 Task: Look for space in Berastagi, Indonesia from 4th June, 2023 to 8th June, 2023 for 2 adults in price range Rs.8000 to Rs.16000. Place can be private room with 1  bedroom having 1 bed and 1 bathroom. Property type can be house, flat, guest house, hotel. Booking option can be shelf check-in. Required host language is English.
Action: Mouse moved to (495, 71)
Screenshot: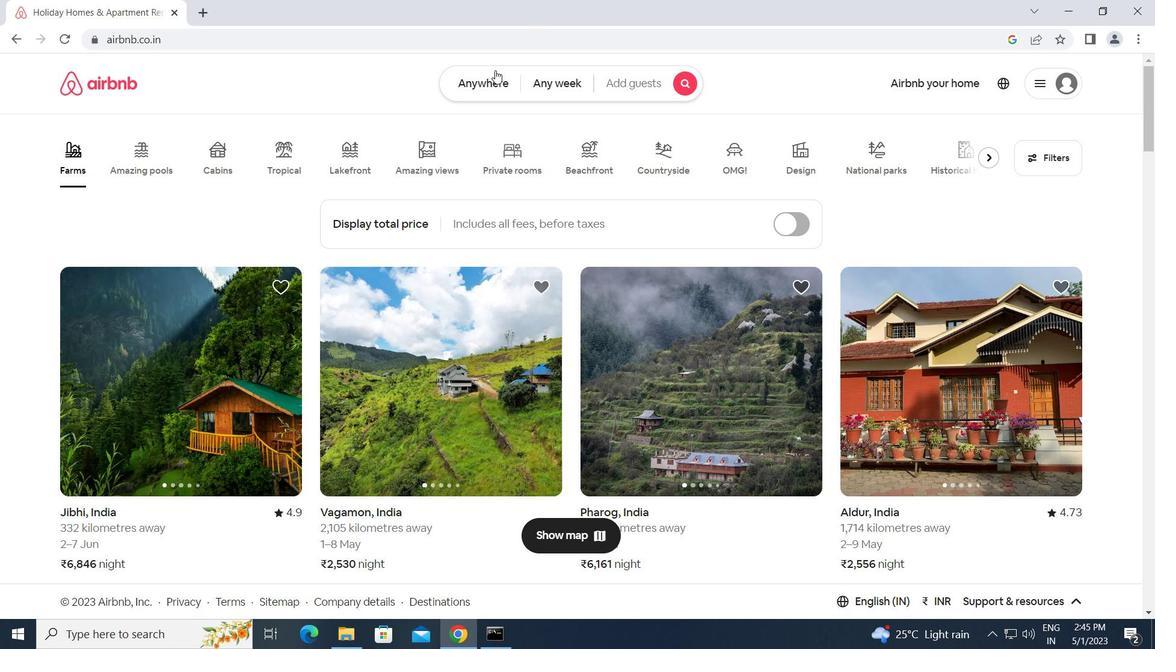 
Action: Mouse pressed left at (495, 71)
Screenshot: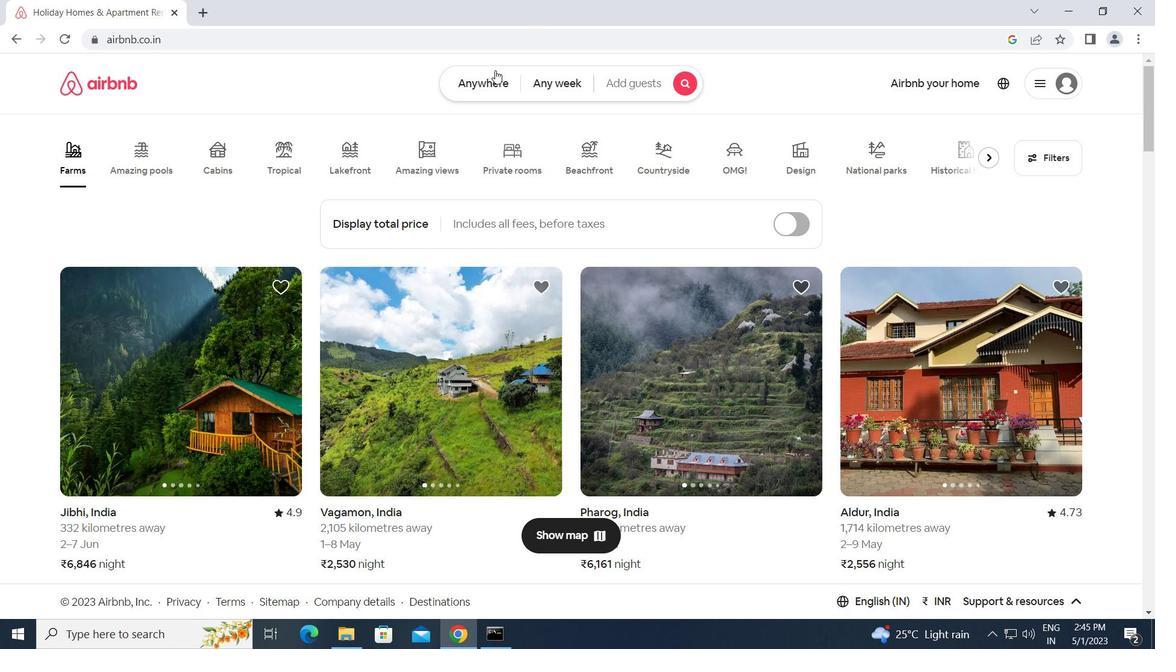 
Action: Mouse moved to (373, 140)
Screenshot: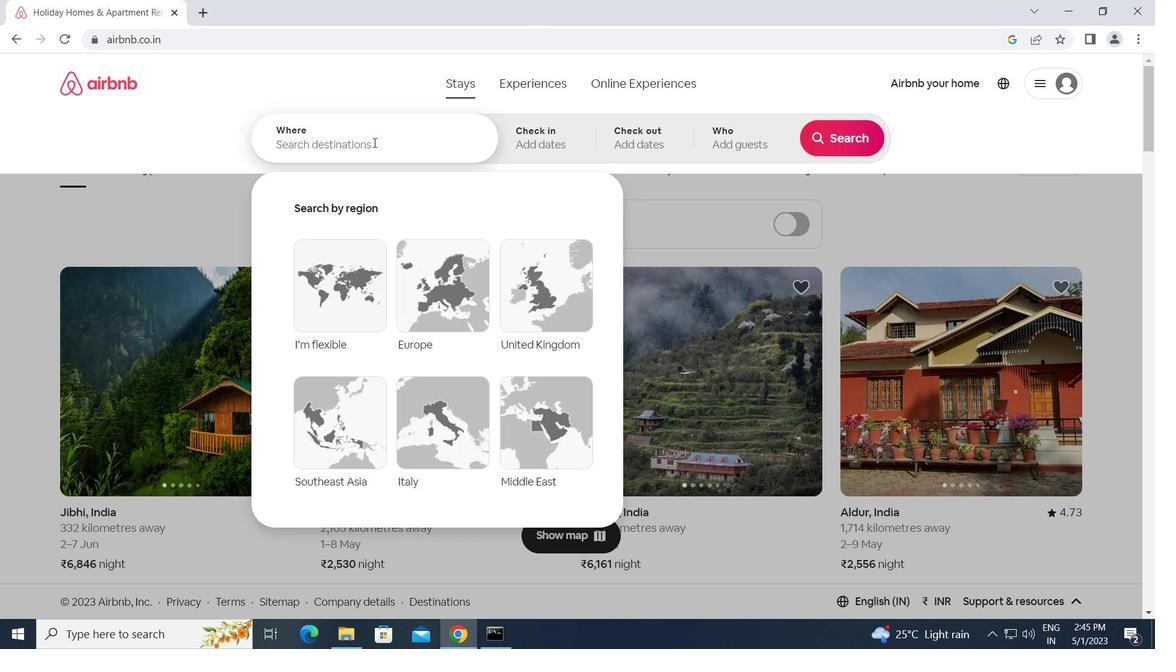 
Action: Mouse pressed left at (373, 140)
Screenshot: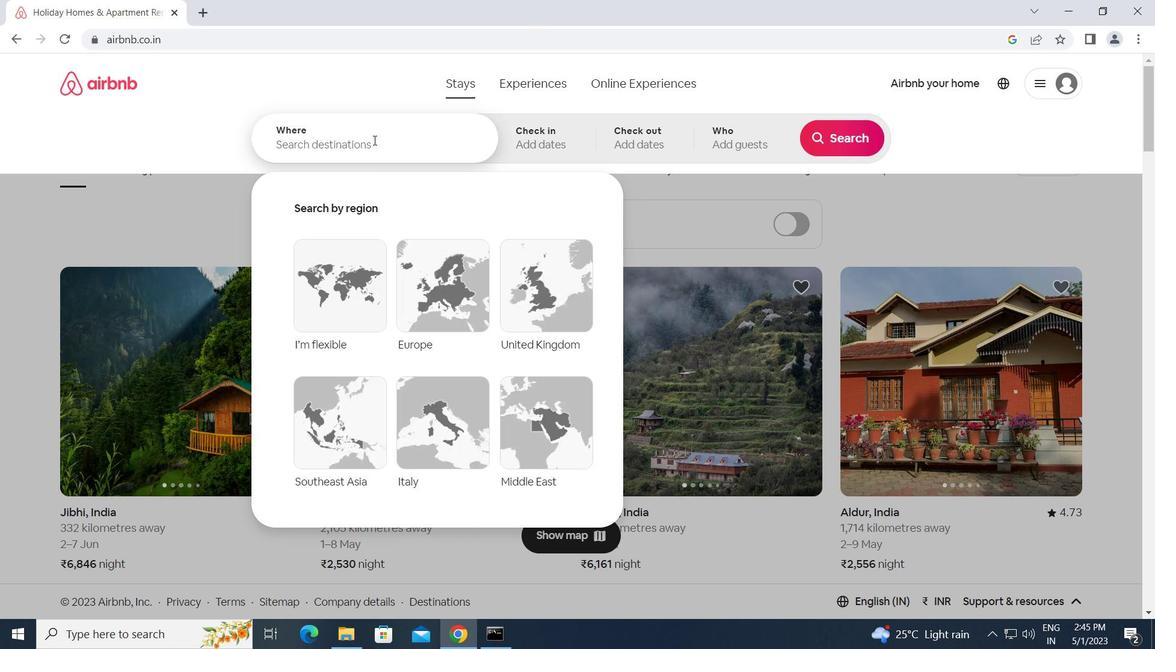 
Action: Key pressed <Key.caps_lock><Key.caps_lock>b<Key.caps_lock>erastagi,<Key.space><Key.caps_lock>i<Key.caps_lock>ndonesia<Key.enter>
Screenshot: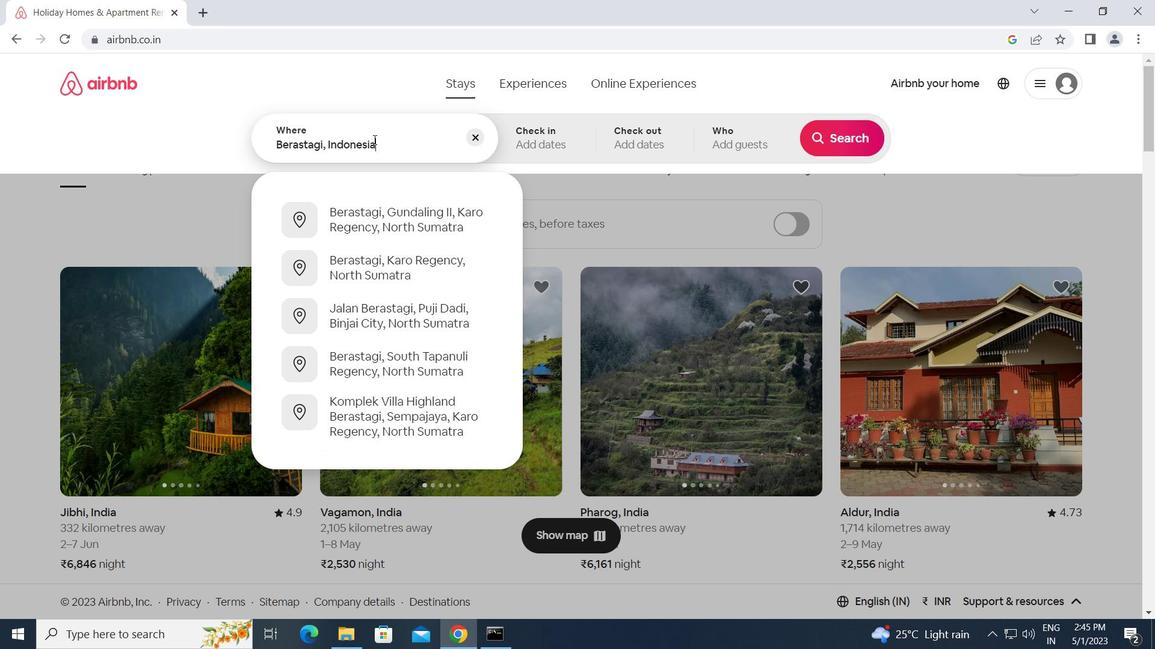 
Action: Mouse moved to (608, 352)
Screenshot: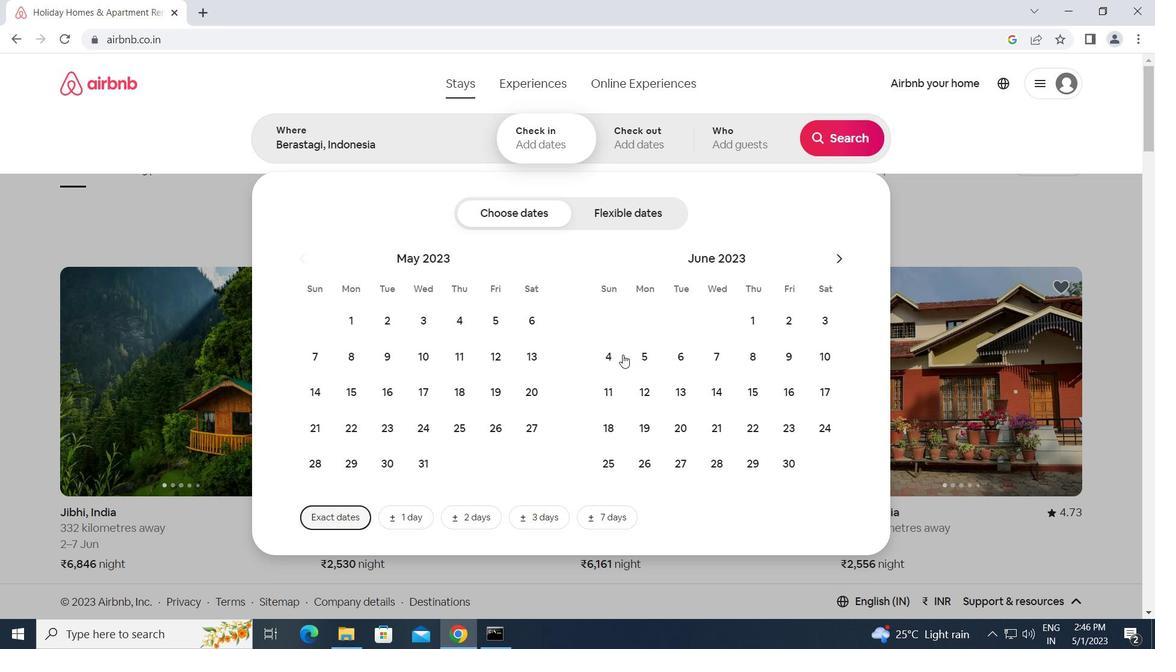 
Action: Mouse pressed left at (608, 352)
Screenshot: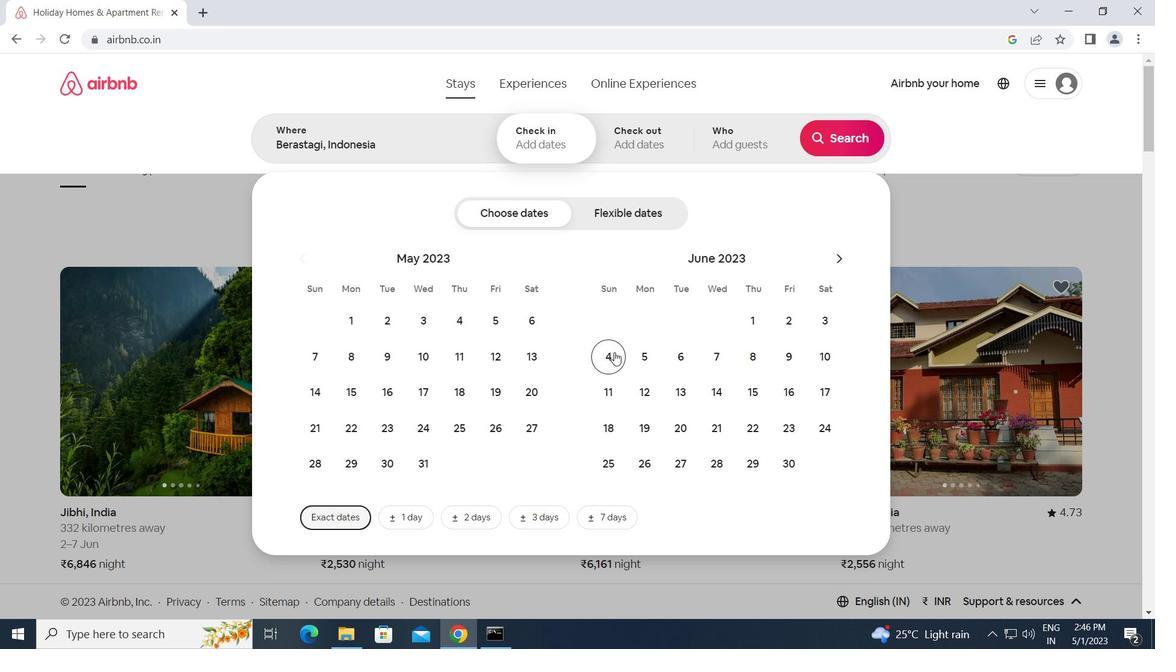
Action: Mouse moved to (748, 351)
Screenshot: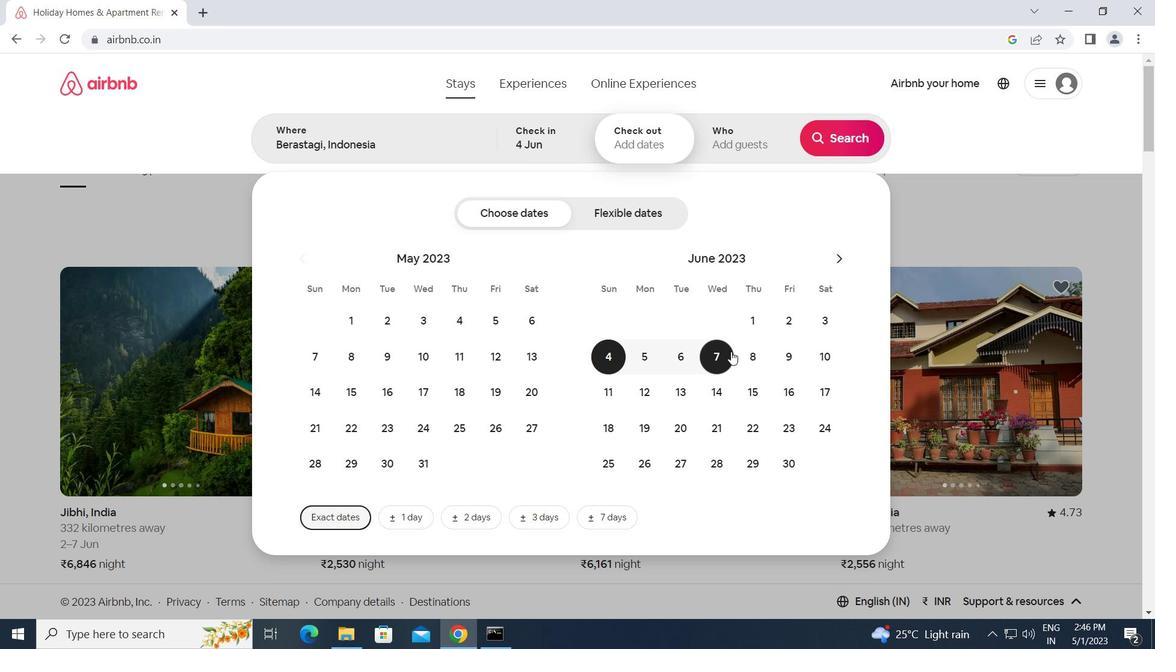 
Action: Mouse pressed left at (748, 351)
Screenshot: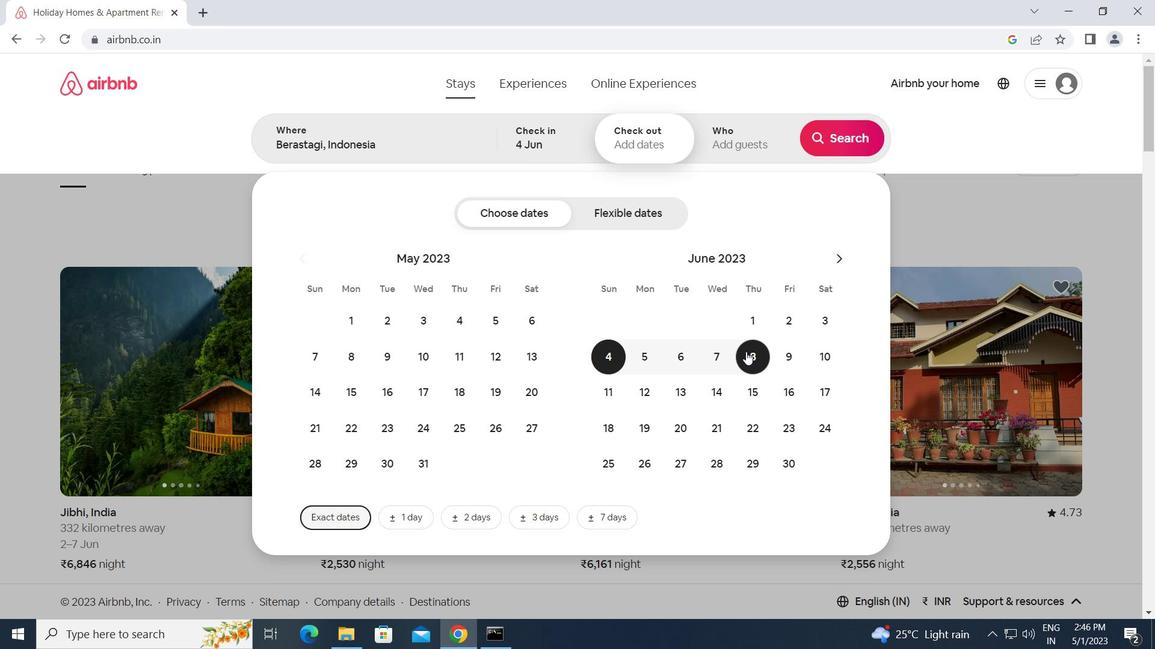 
Action: Mouse moved to (753, 137)
Screenshot: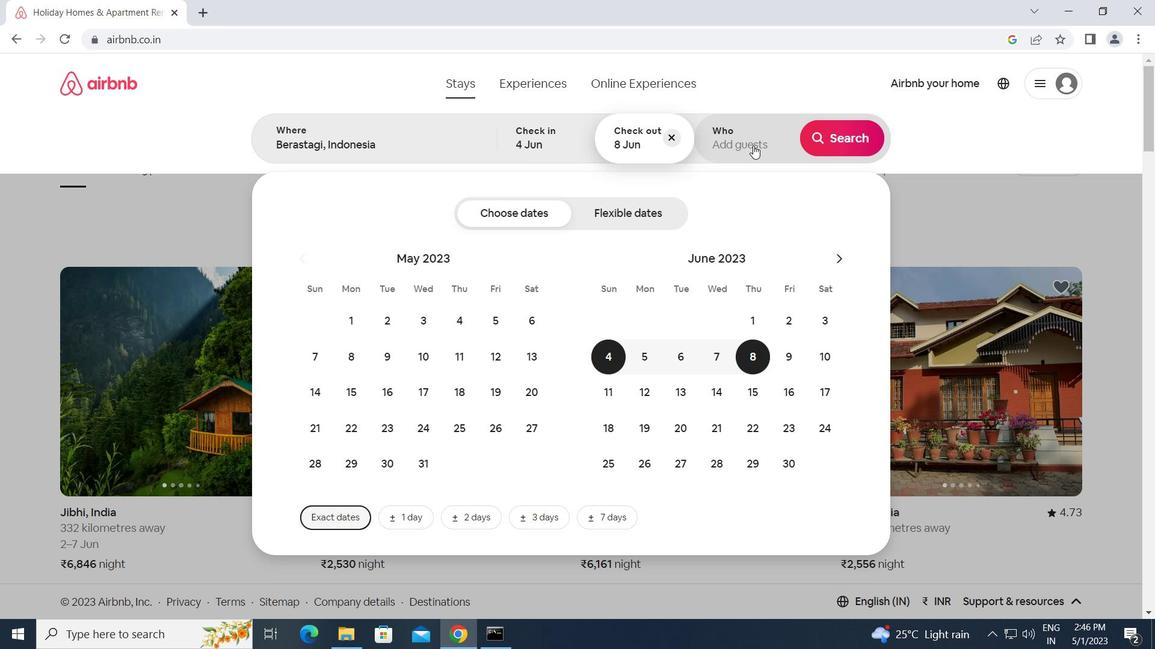 
Action: Mouse pressed left at (753, 137)
Screenshot: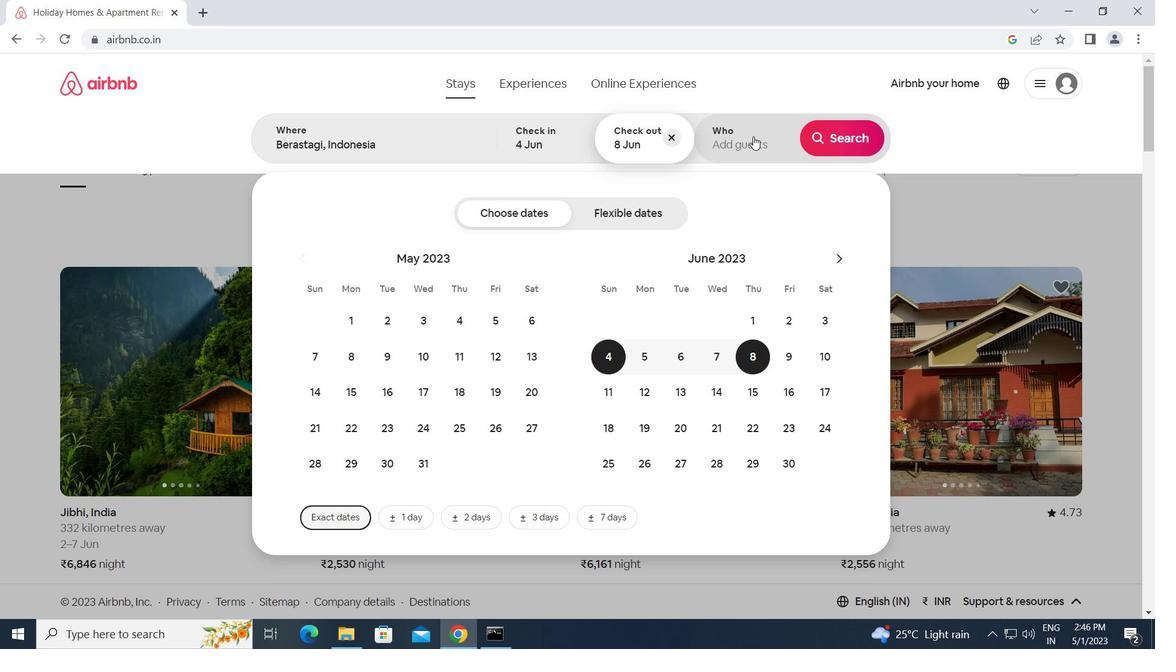 
Action: Mouse moved to (853, 220)
Screenshot: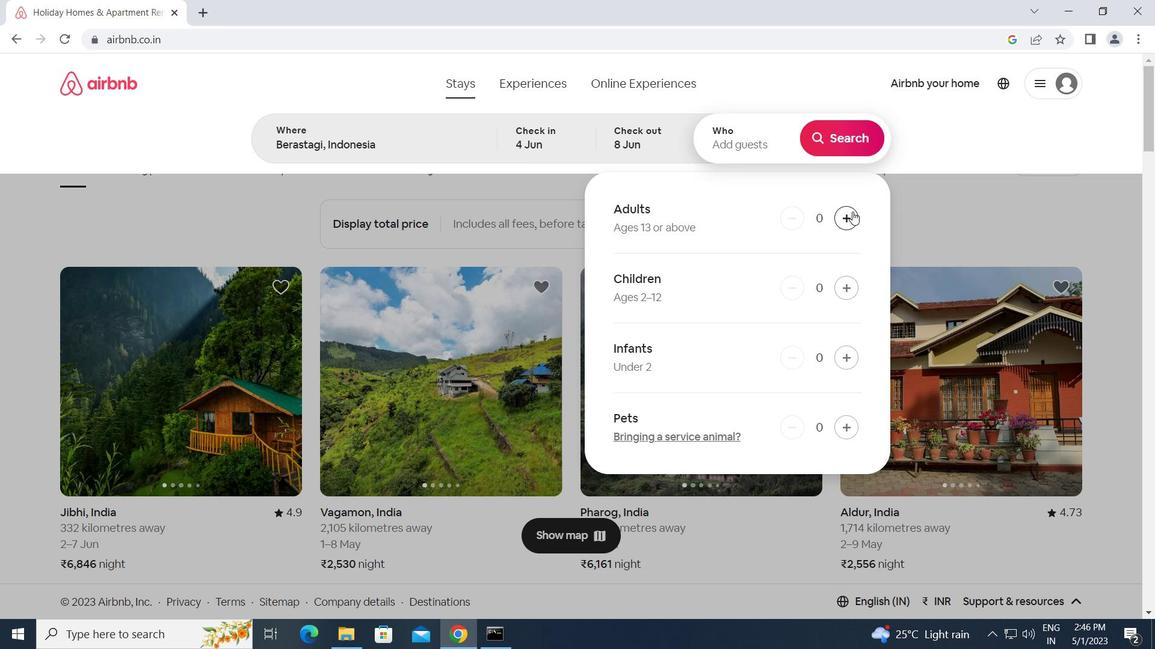 
Action: Mouse pressed left at (853, 220)
Screenshot: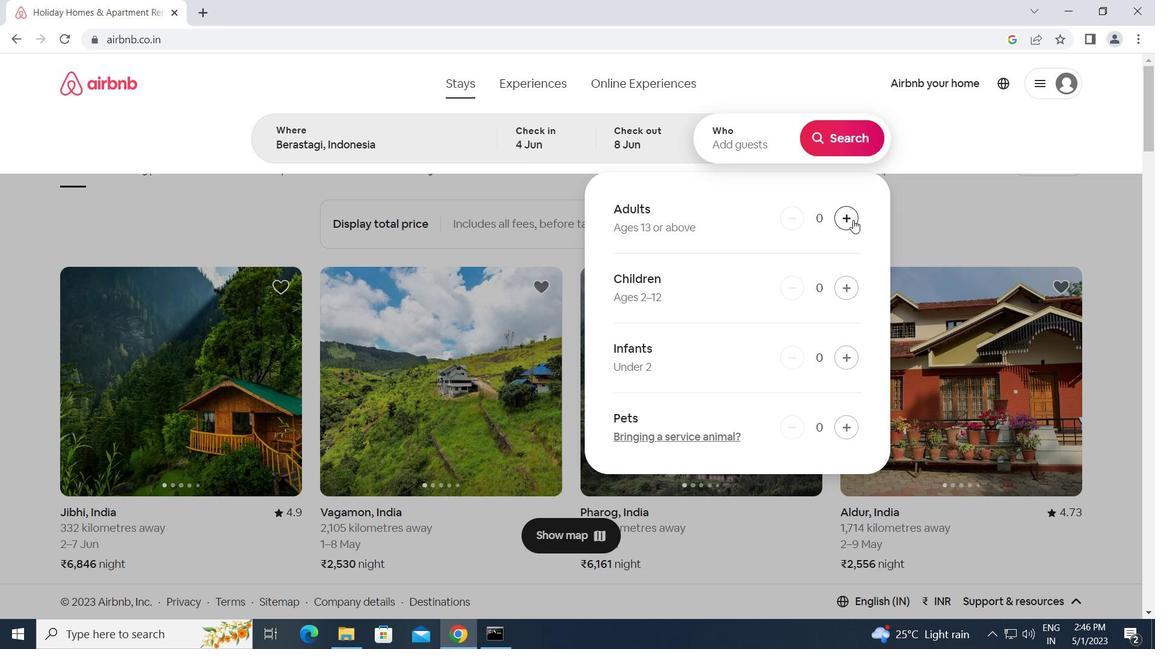 
Action: Mouse pressed left at (853, 220)
Screenshot: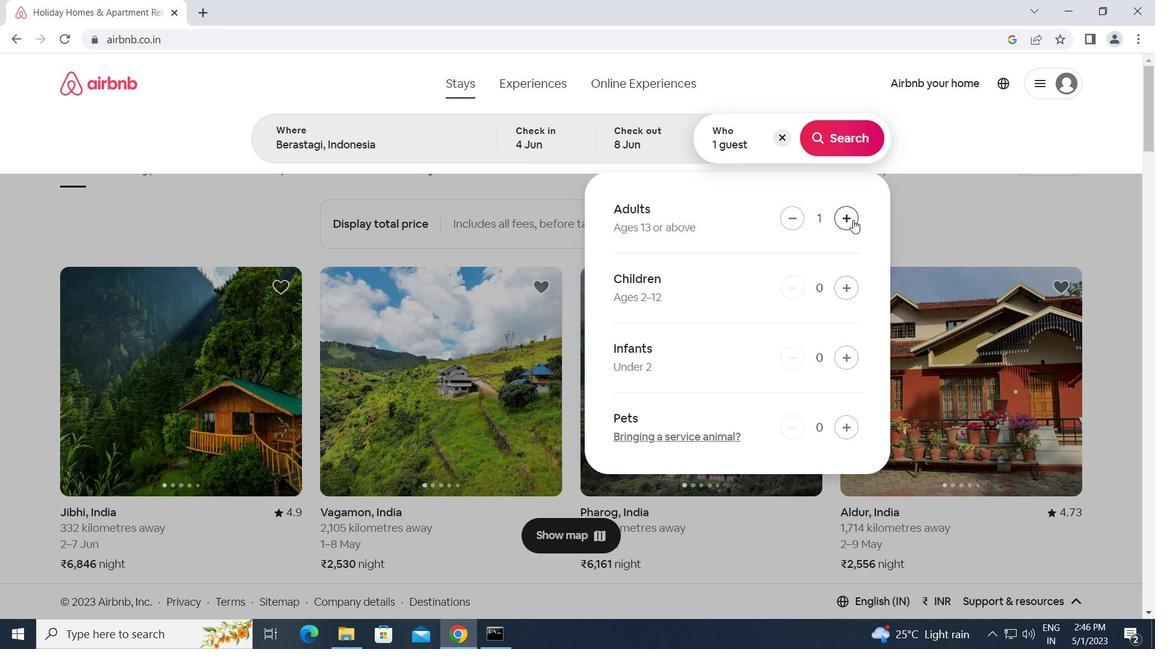 
Action: Mouse moved to (857, 139)
Screenshot: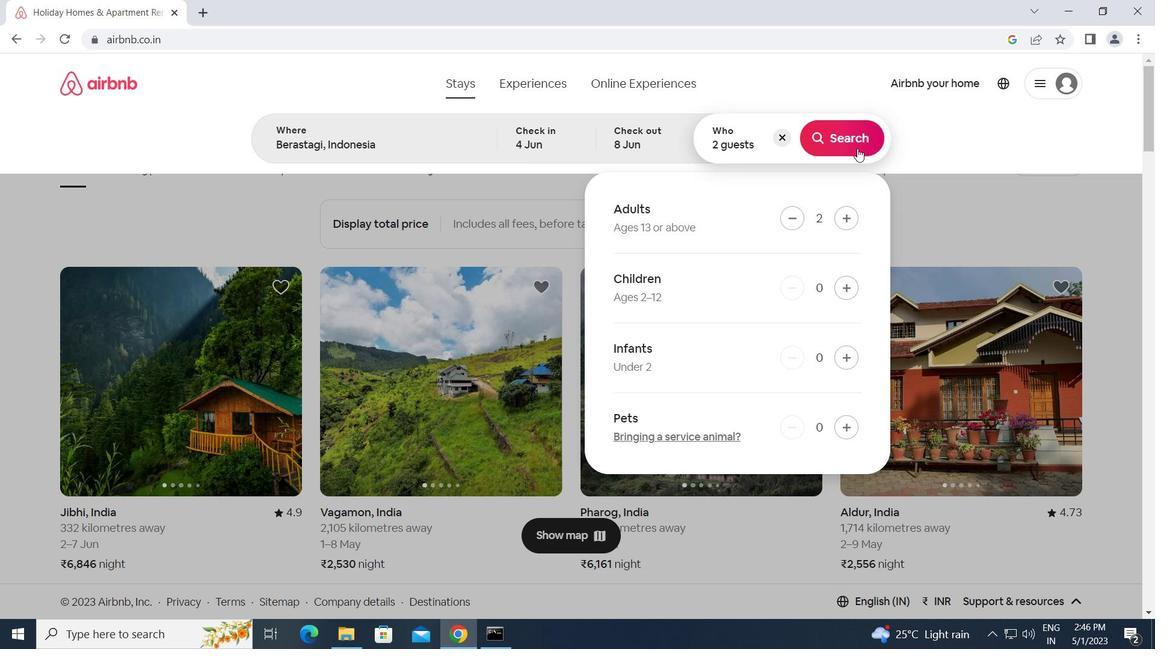 
Action: Mouse pressed left at (857, 139)
Screenshot: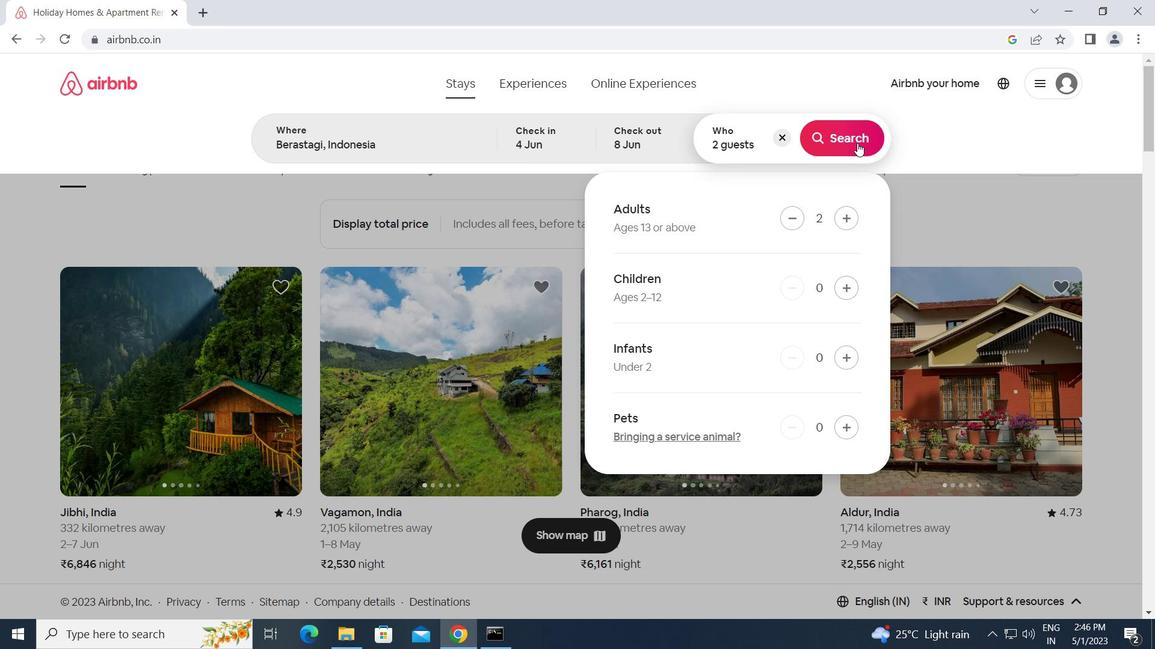 
Action: Mouse moved to (1088, 140)
Screenshot: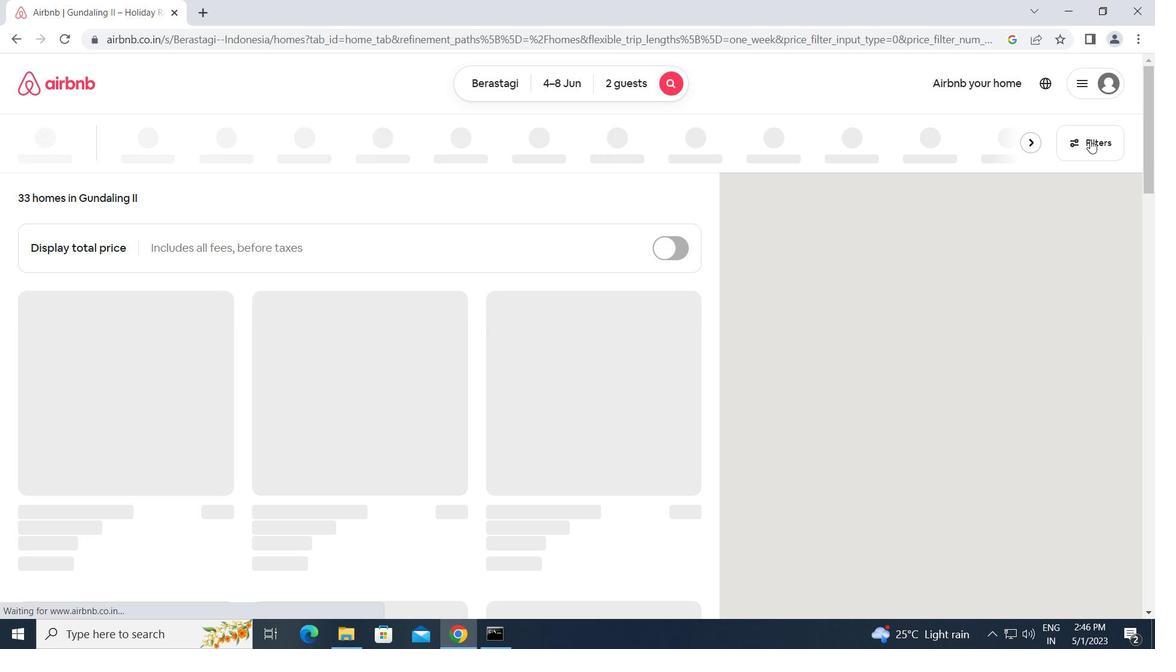 
Action: Mouse pressed left at (1088, 140)
Screenshot: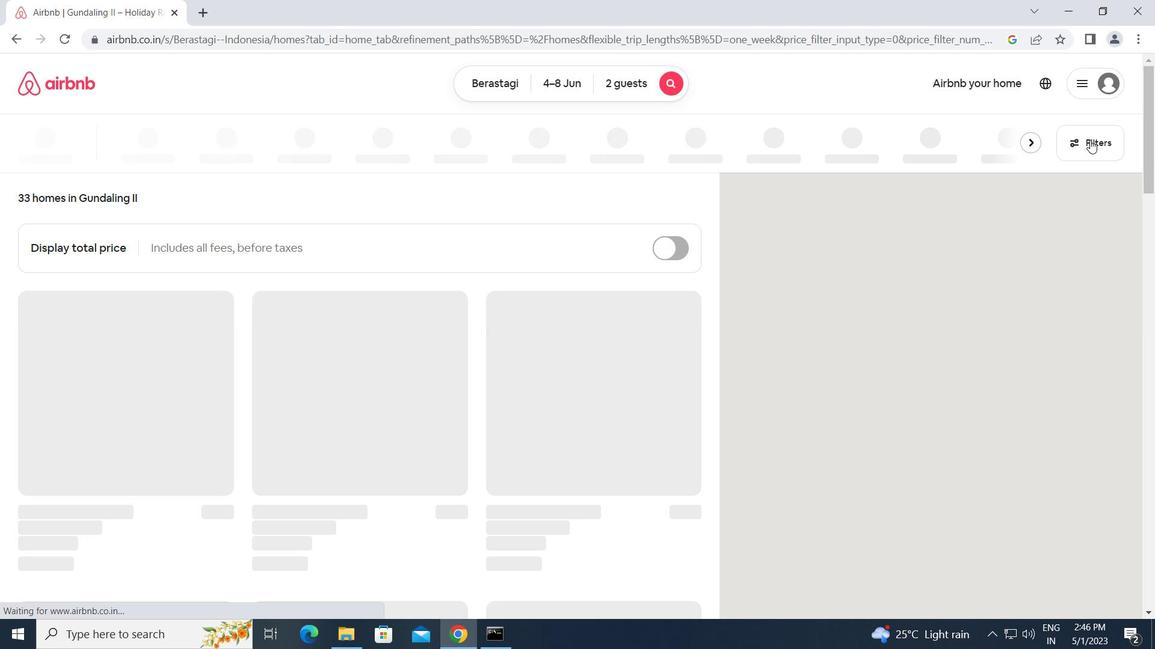 
Action: Mouse moved to (393, 336)
Screenshot: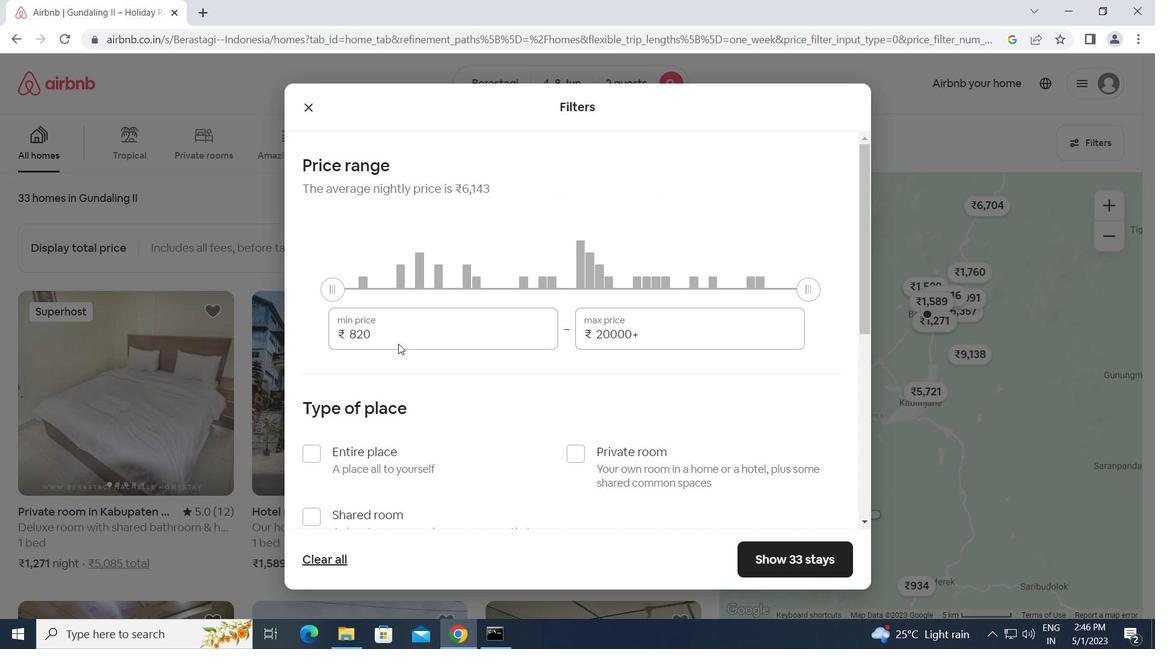 
Action: Mouse pressed left at (393, 336)
Screenshot: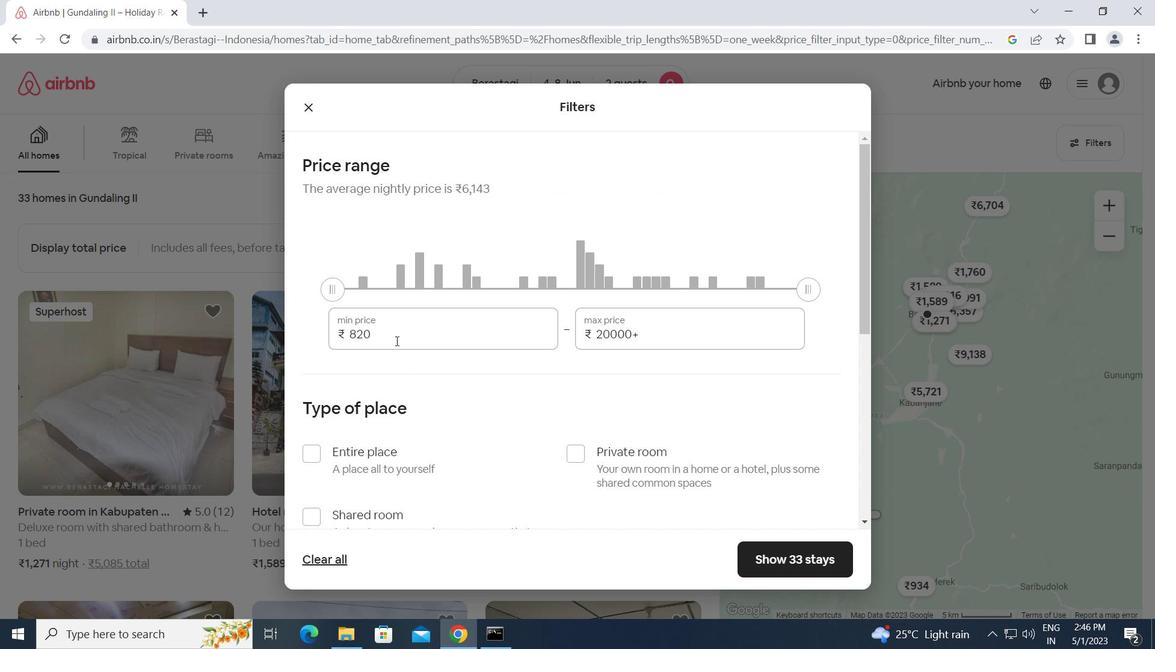 
Action: Mouse moved to (291, 338)
Screenshot: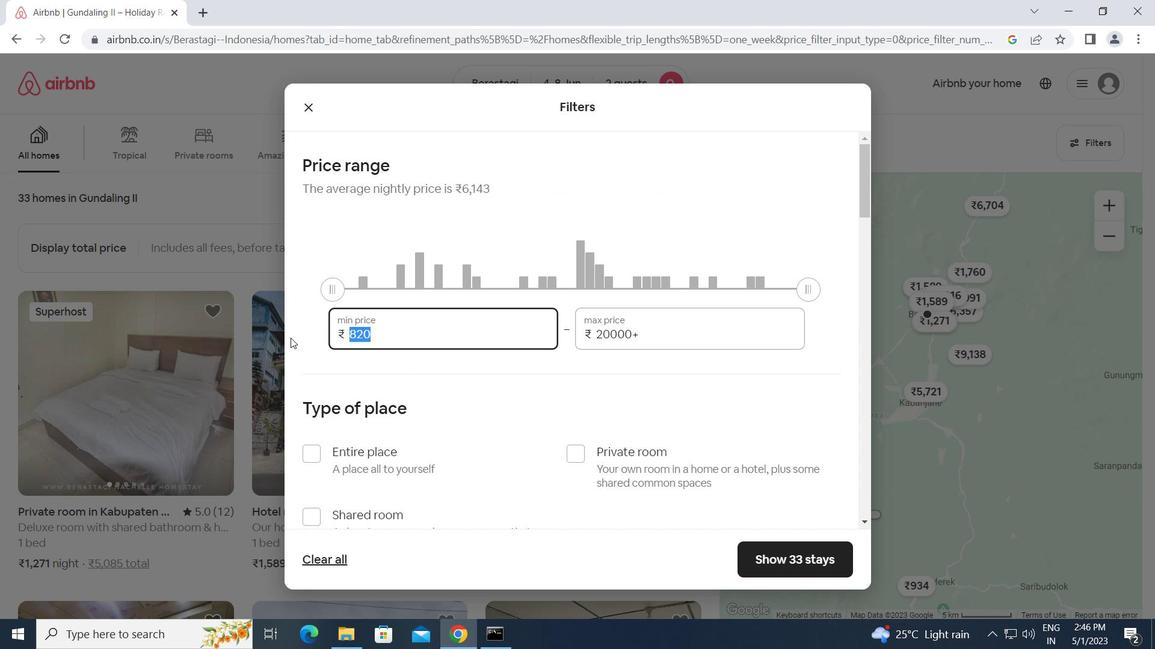
Action: Key pressed 8000<Key.tab><Key.backspace><Key.backspace><Key.backspace><Key.backspace><Key.backspace><Key.backspace><Key.backspace><Key.backspace><Key.backspace><Key.backspace><Key.backspace><Key.backspace><Key.backspace><Key.backspace><Key.backspace><Key.backspace>16000
Screenshot: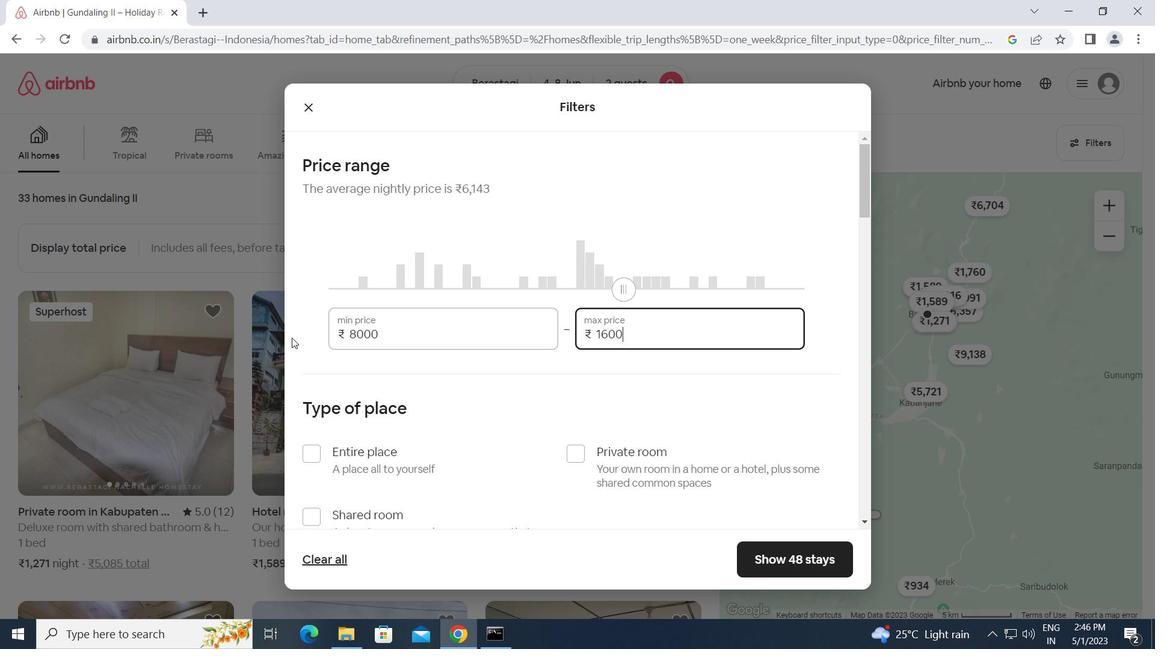 
Action: Mouse moved to (292, 339)
Screenshot: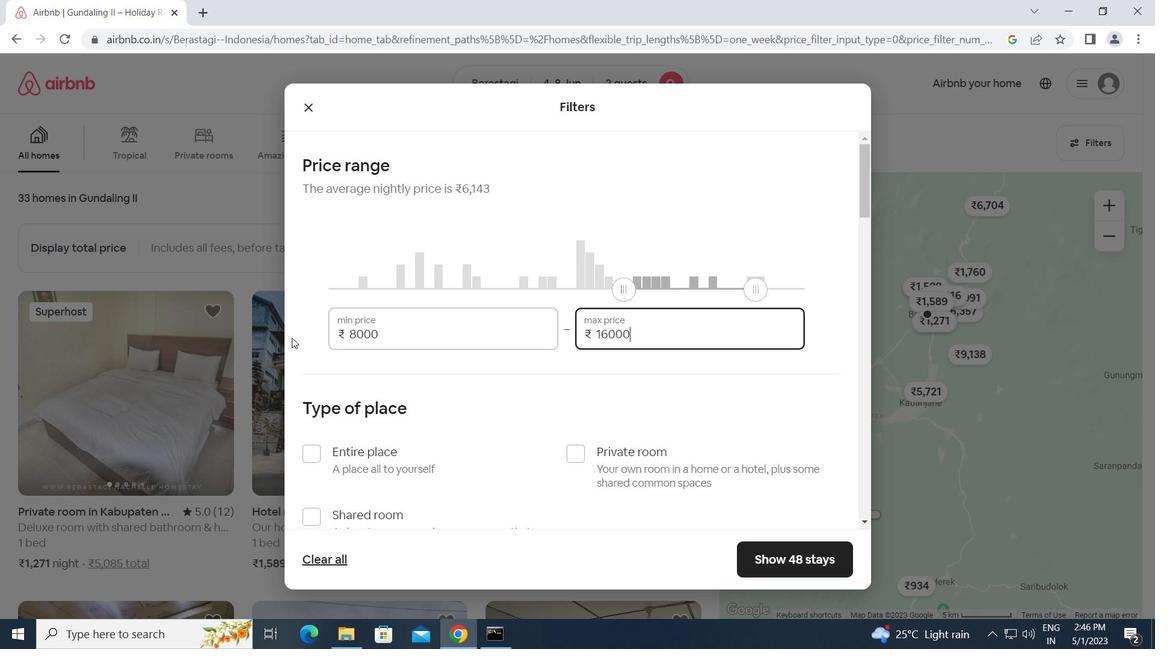 
Action: Mouse scrolled (292, 338) with delta (0, 0)
Screenshot: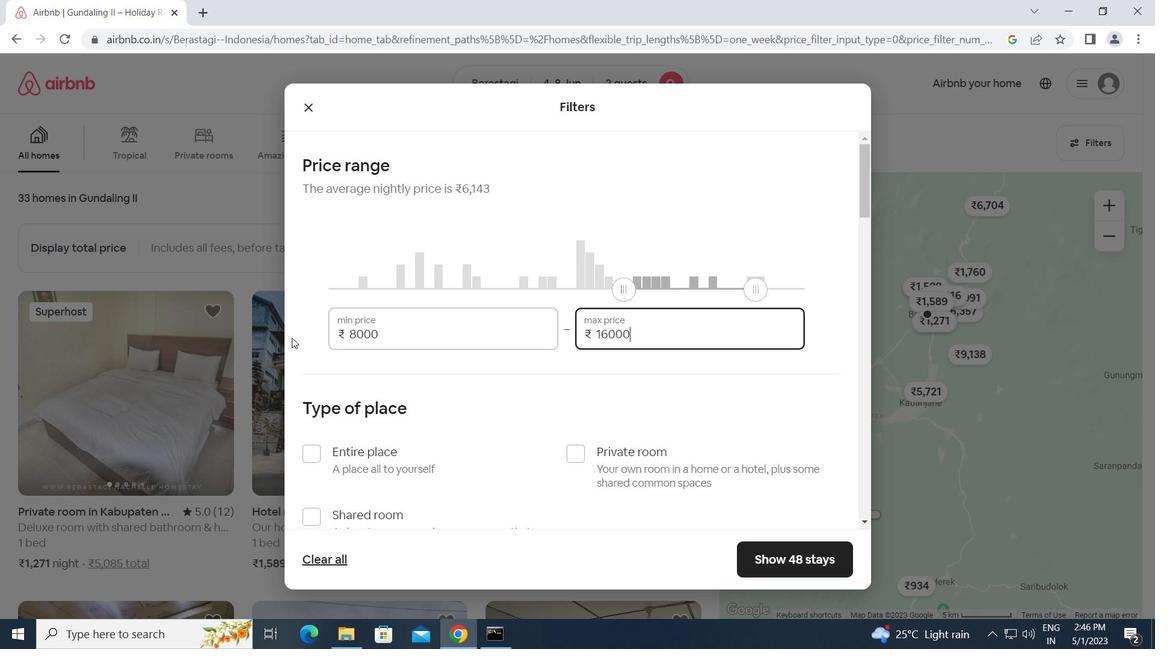 
Action: Mouse scrolled (292, 338) with delta (0, 0)
Screenshot: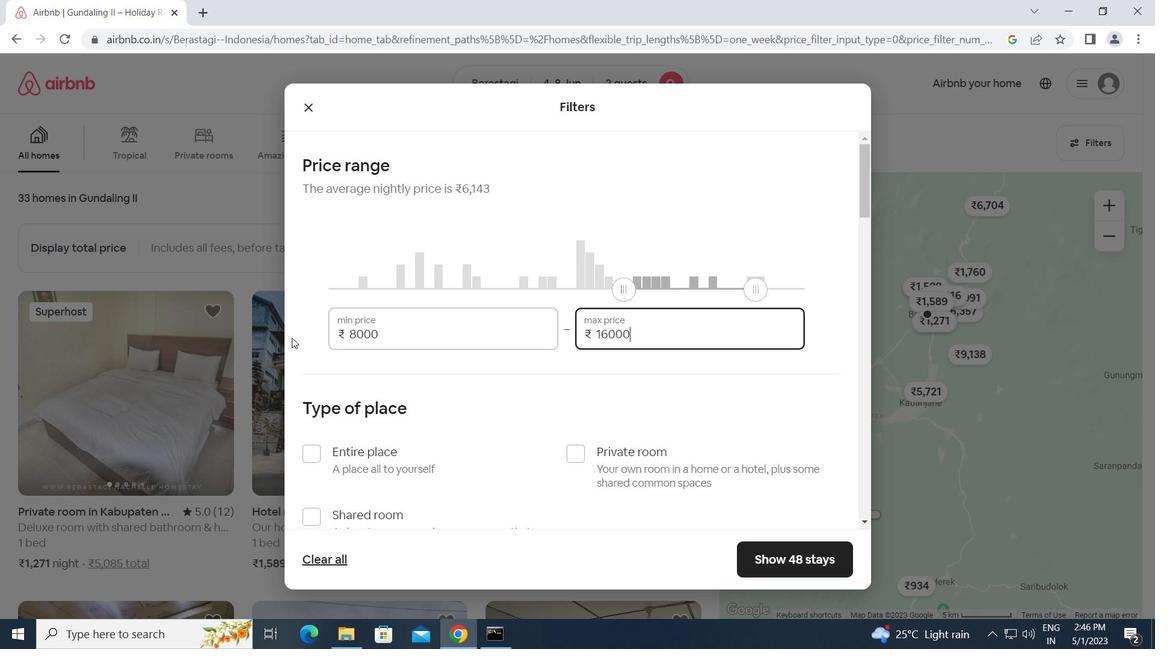 
Action: Mouse moved to (579, 302)
Screenshot: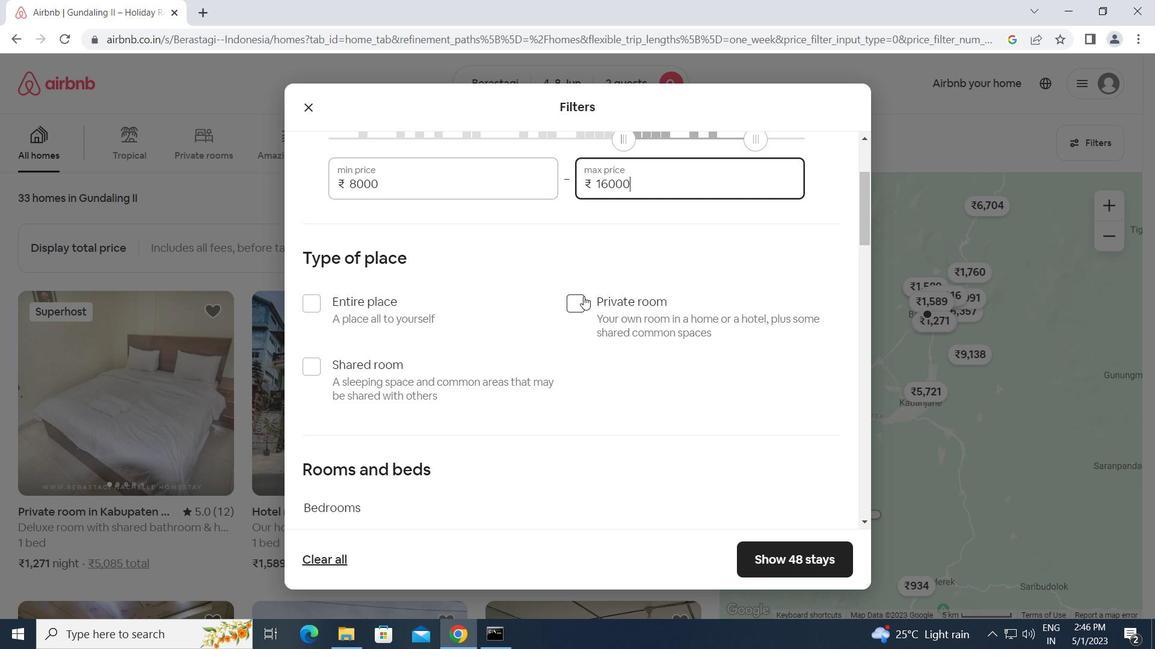
Action: Mouse pressed left at (579, 302)
Screenshot: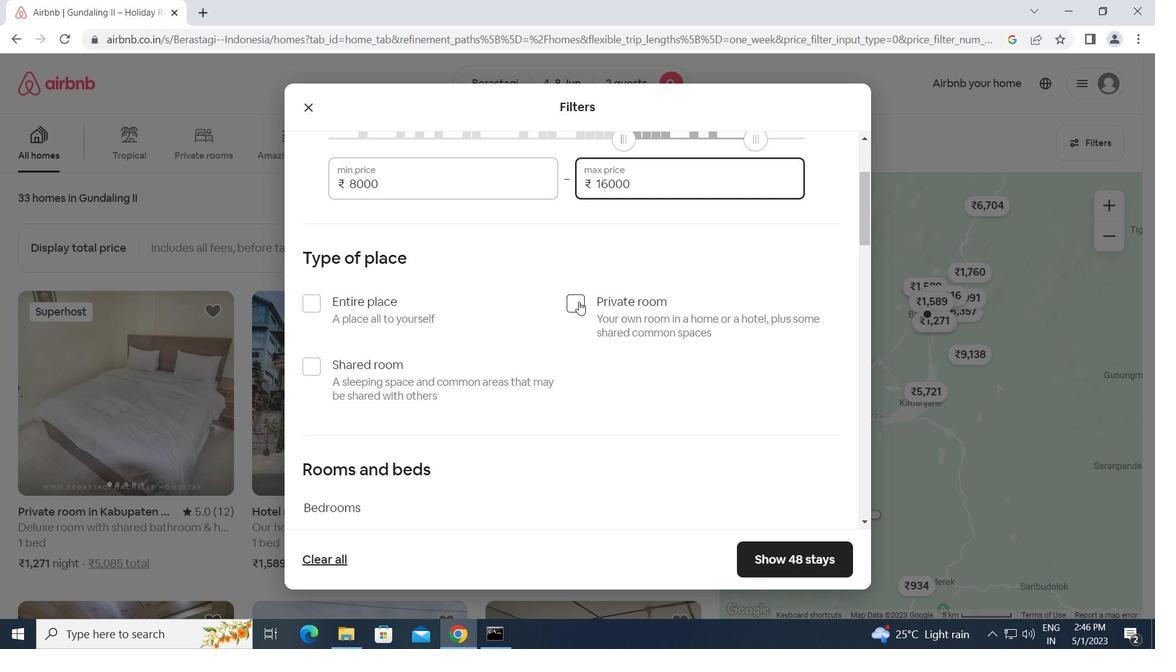 
Action: Mouse moved to (576, 309)
Screenshot: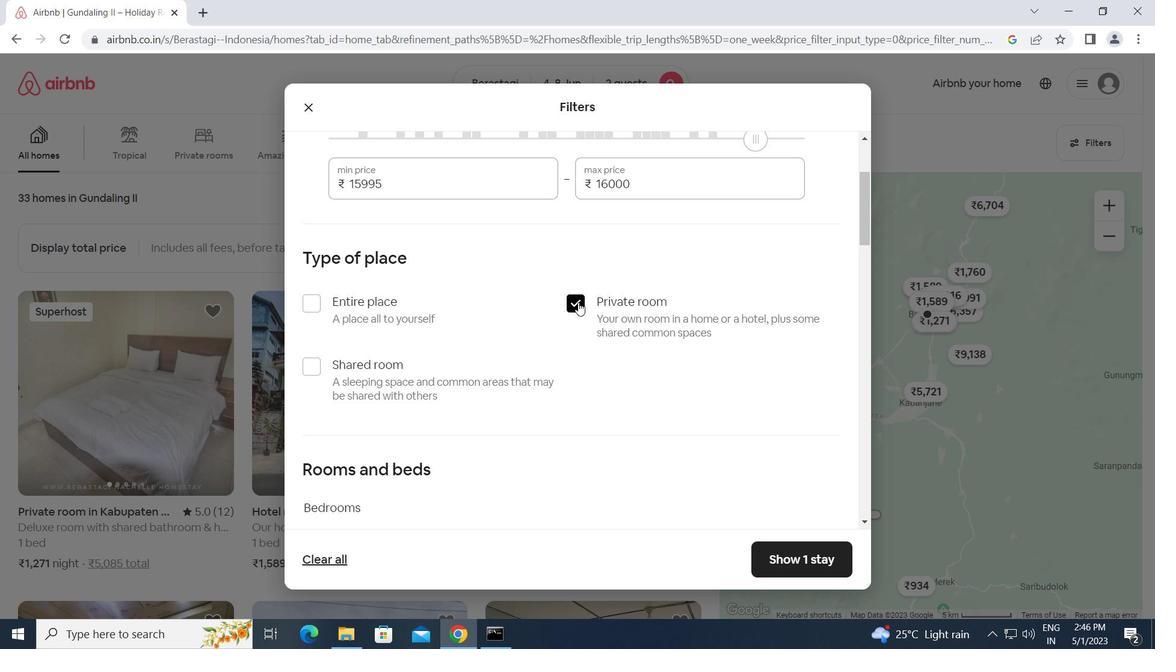 
Action: Mouse scrolled (576, 308) with delta (0, 0)
Screenshot: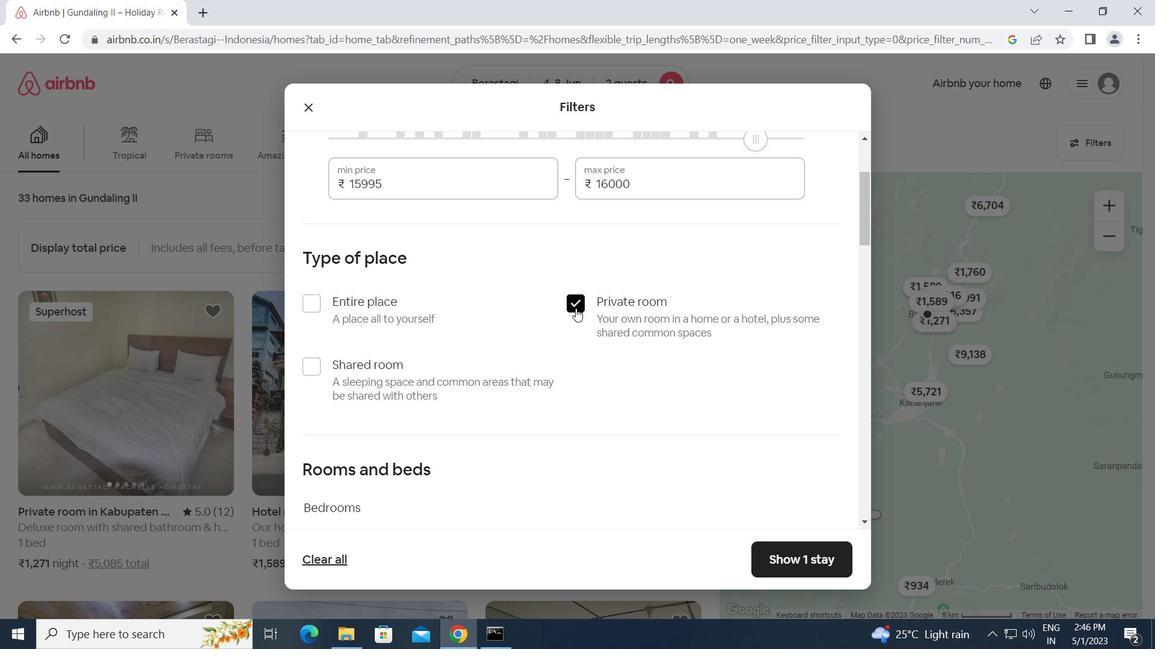 
Action: Mouse scrolled (576, 308) with delta (0, 0)
Screenshot: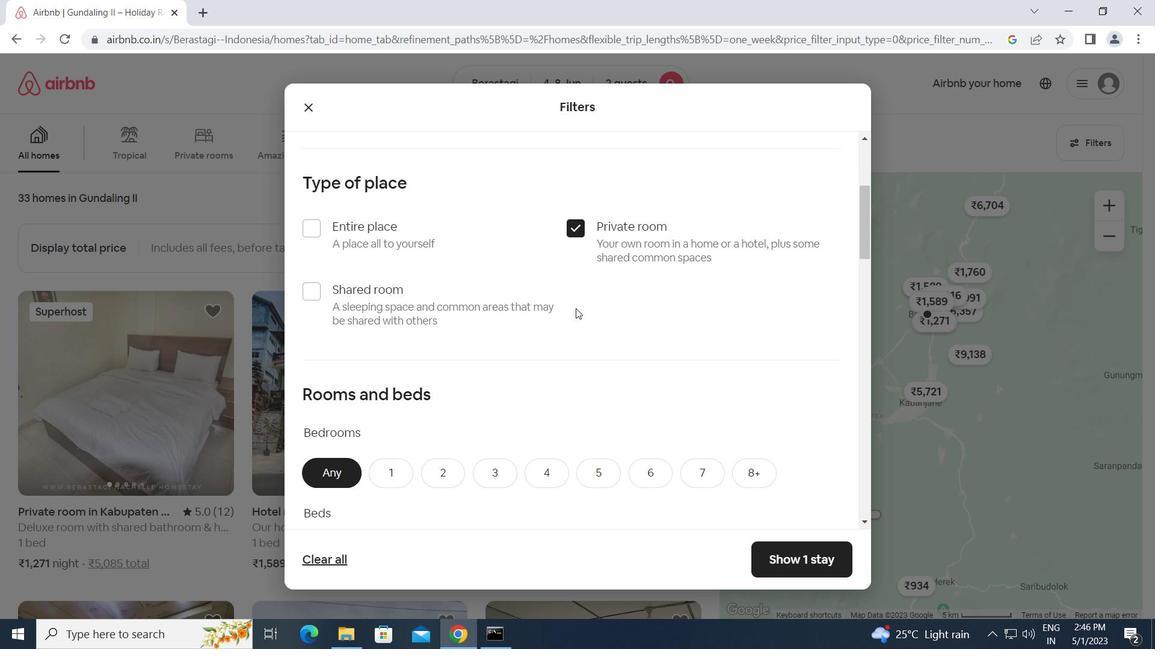 
Action: Mouse scrolled (576, 308) with delta (0, 0)
Screenshot: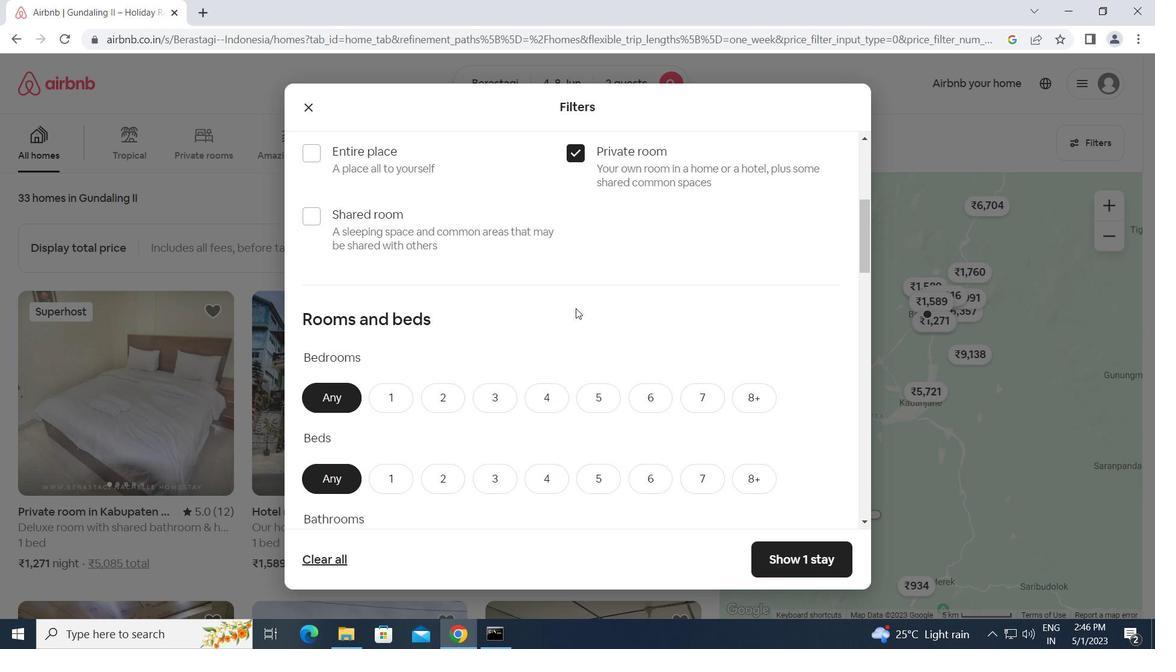 
Action: Mouse moved to (395, 322)
Screenshot: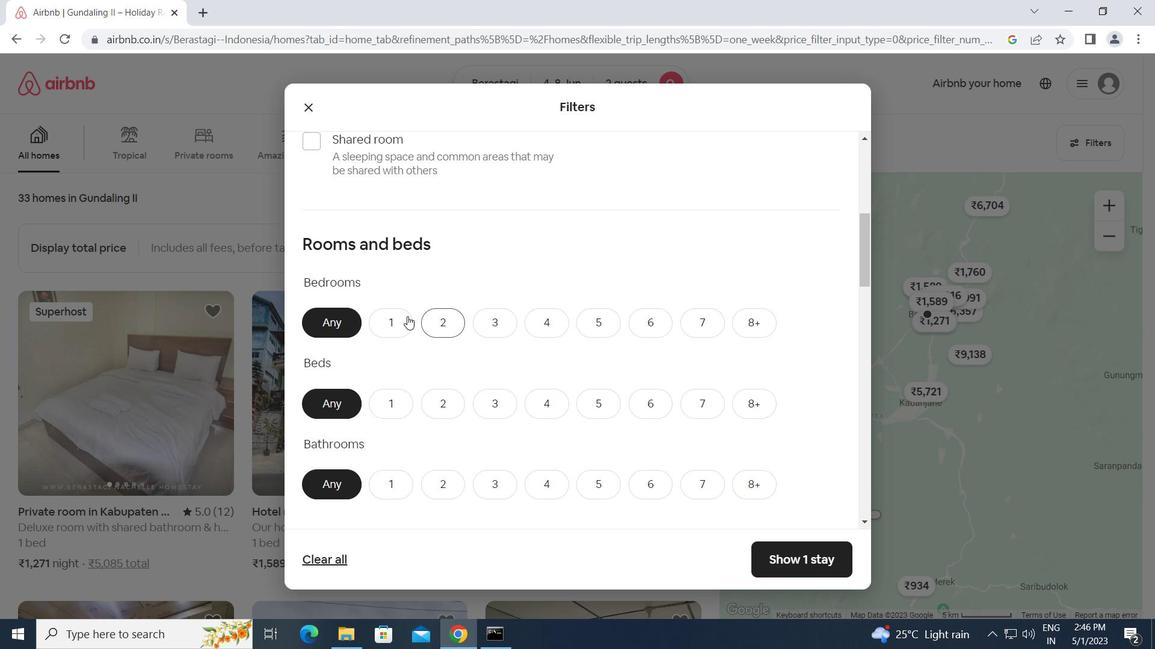 
Action: Mouse pressed left at (395, 322)
Screenshot: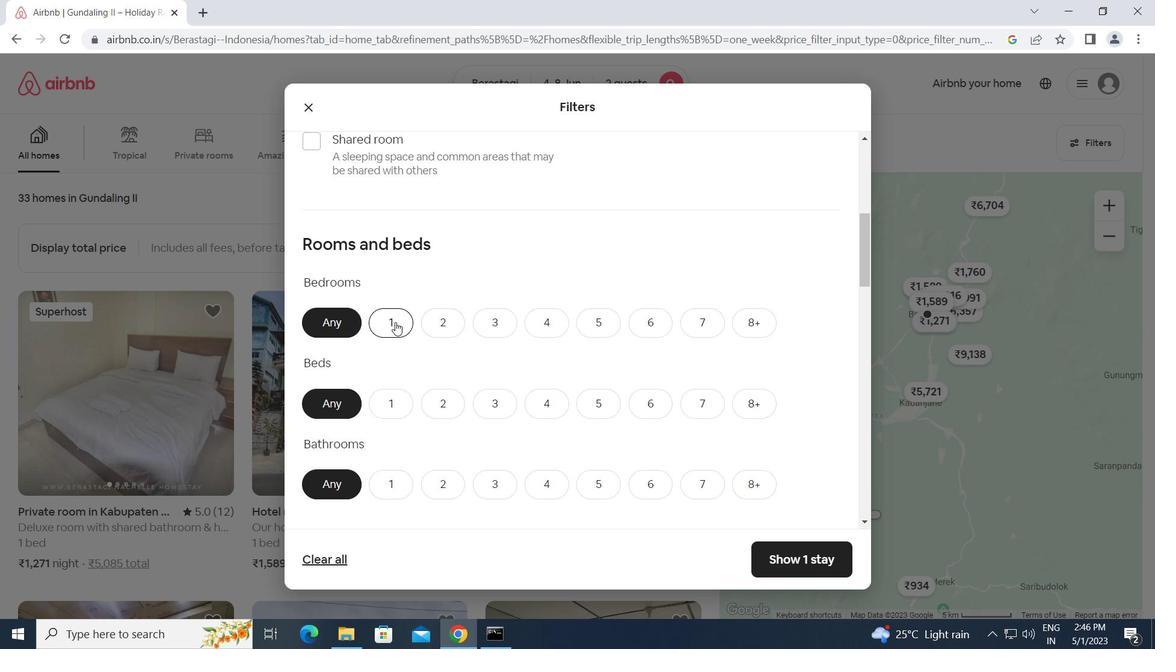
Action: Mouse moved to (395, 409)
Screenshot: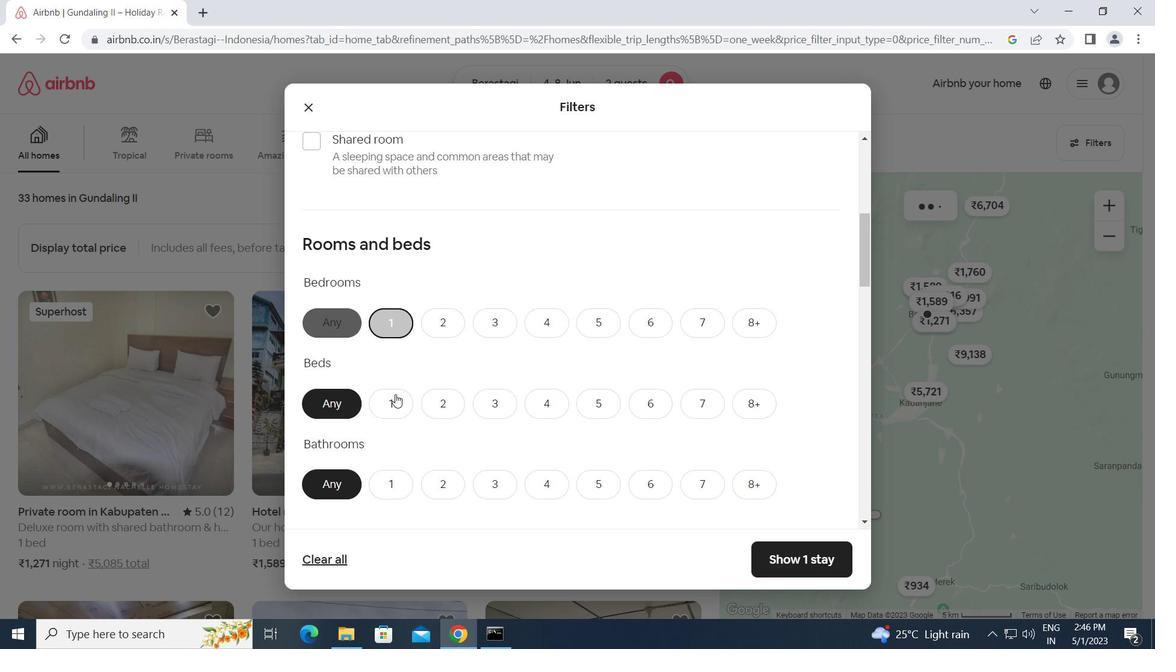 
Action: Mouse pressed left at (395, 409)
Screenshot: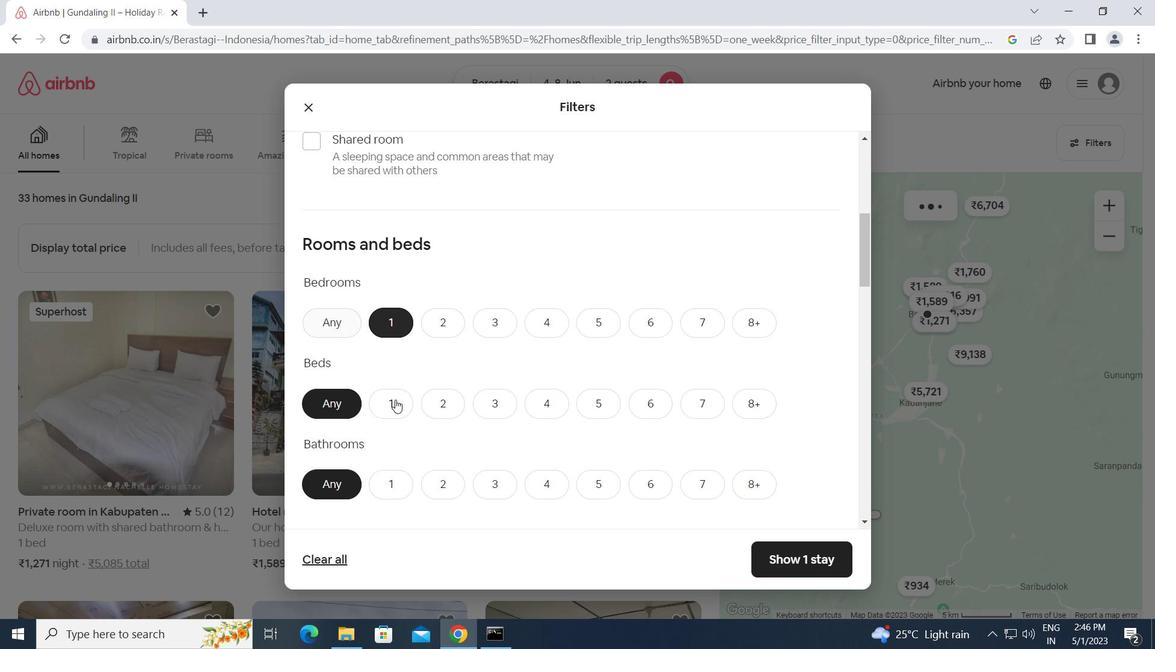 
Action: Mouse moved to (395, 478)
Screenshot: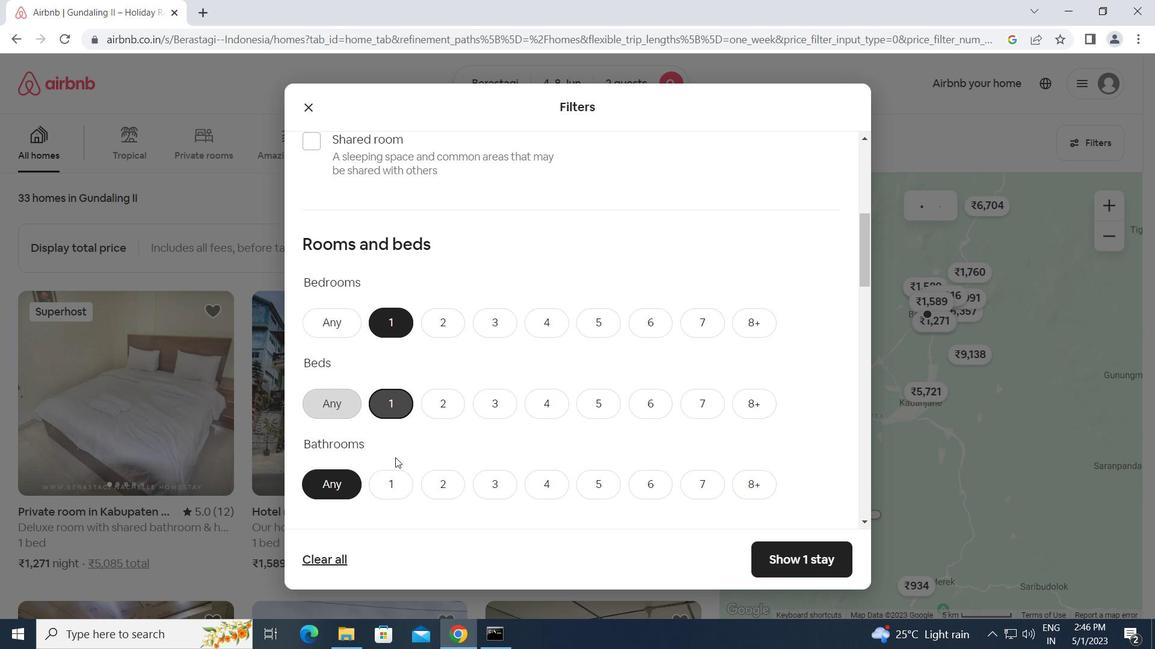 
Action: Mouse pressed left at (395, 478)
Screenshot: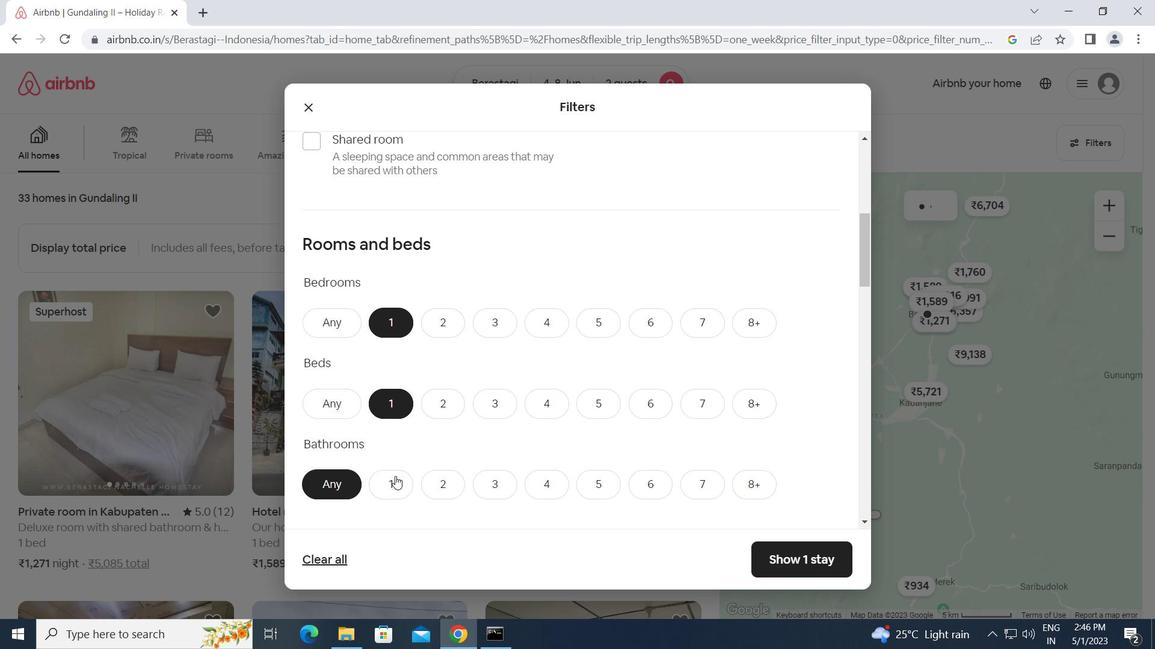 
Action: Mouse moved to (504, 456)
Screenshot: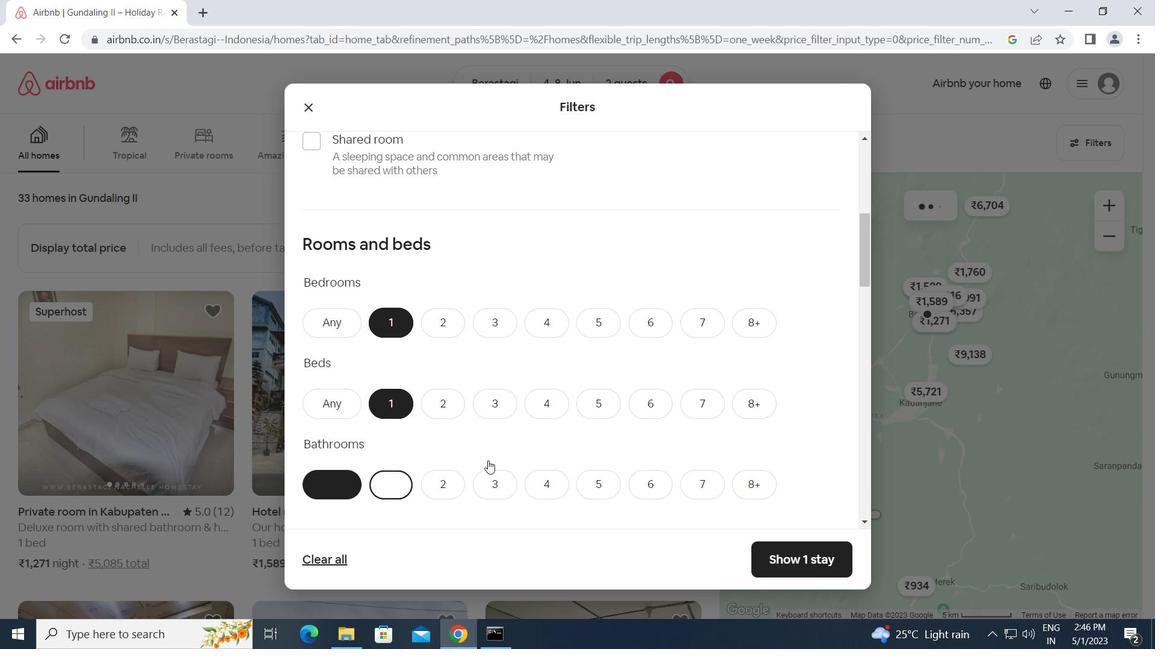
Action: Mouse scrolled (504, 455) with delta (0, 0)
Screenshot: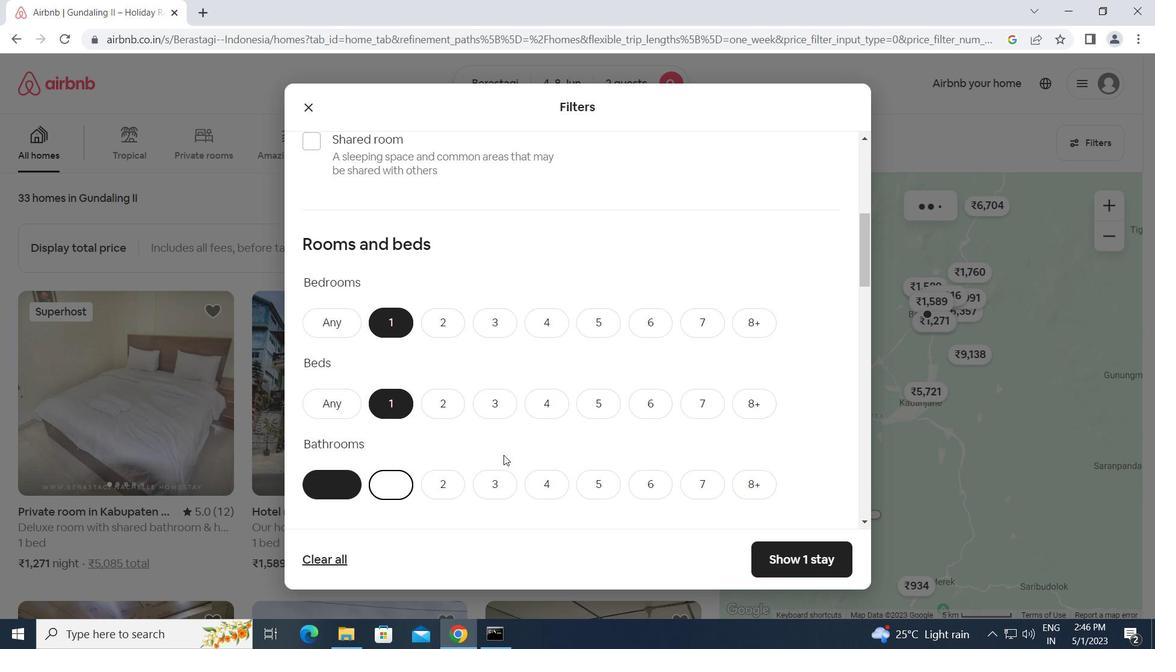 
Action: Mouse scrolled (504, 455) with delta (0, 0)
Screenshot: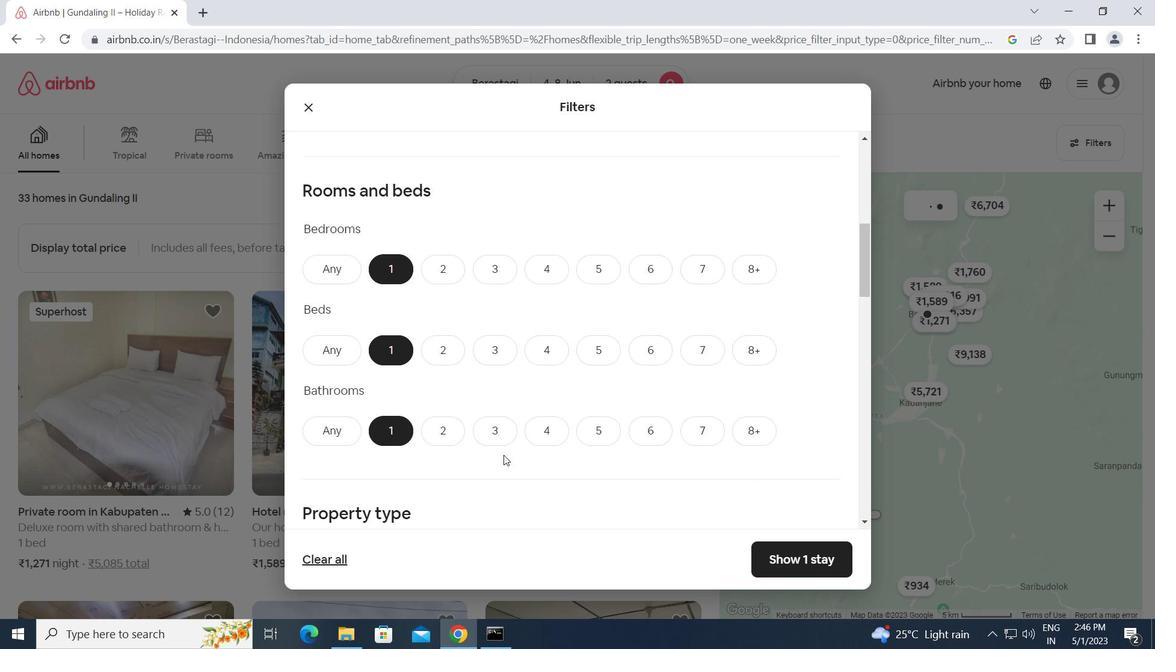 
Action: Mouse scrolled (504, 455) with delta (0, 0)
Screenshot: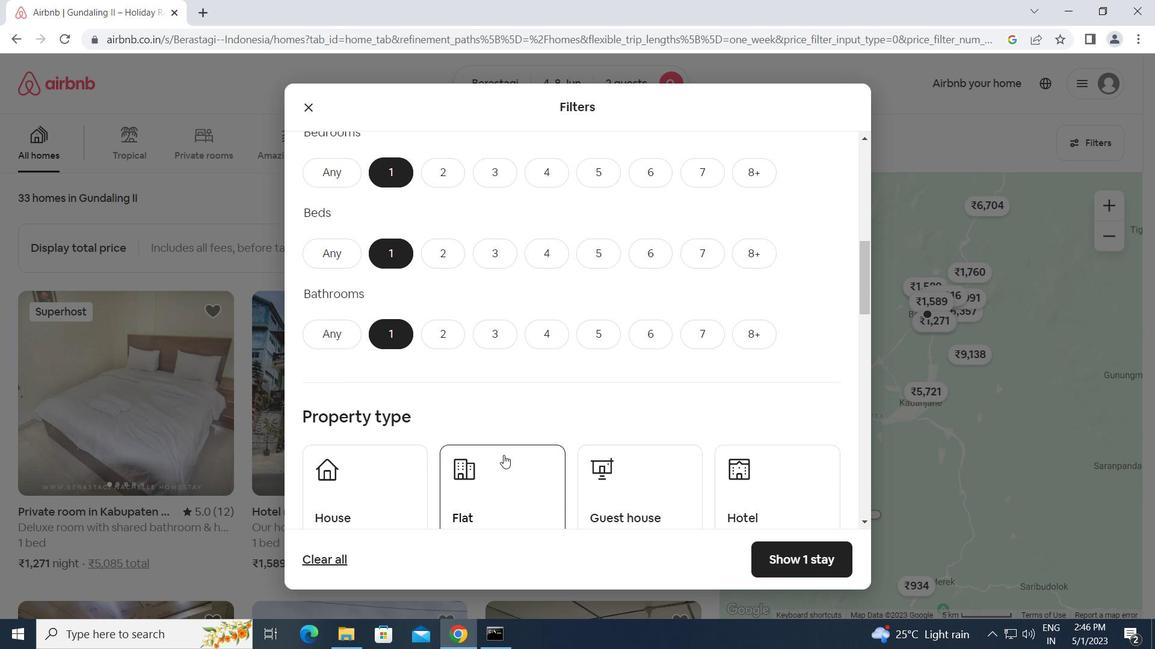 
Action: Mouse scrolled (504, 455) with delta (0, 0)
Screenshot: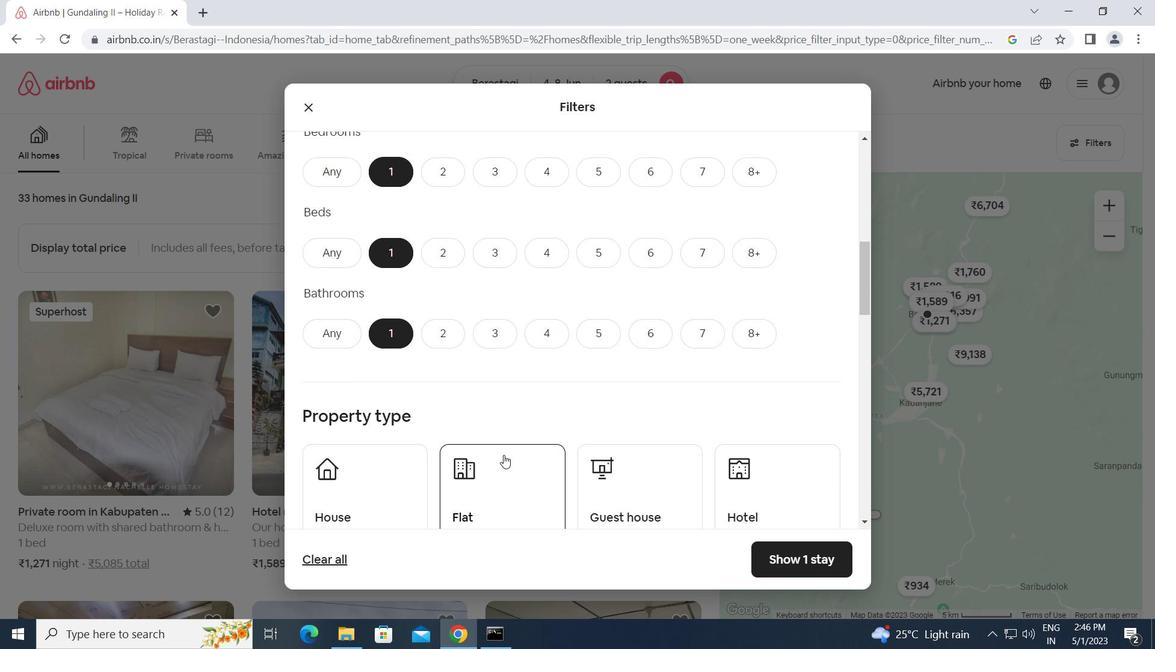 
Action: Mouse moved to (389, 342)
Screenshot: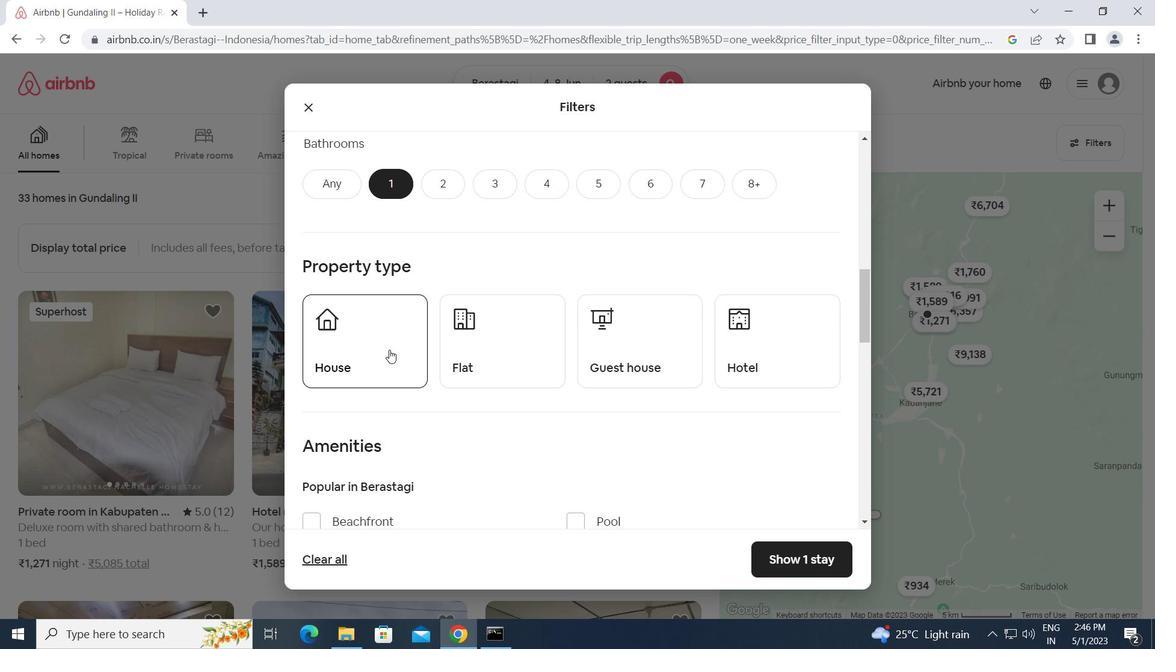 
Action: Mouse pressed left at (389, 342)
Screenshot: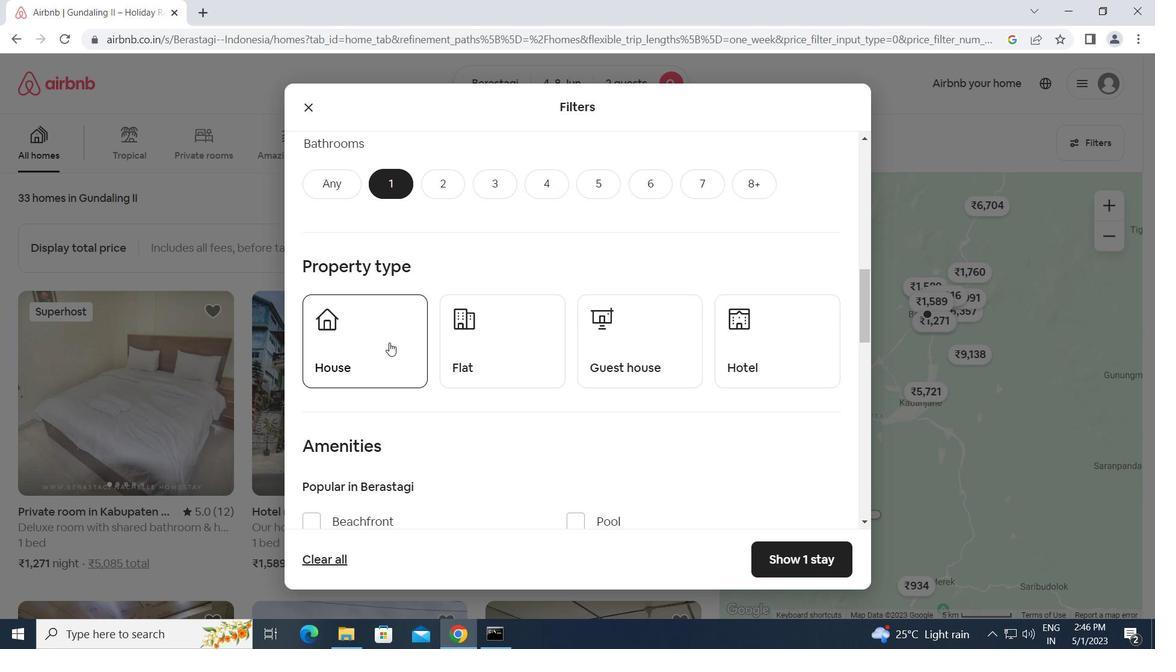 
Action: Mouse moved to (485, 341)
Screenshot: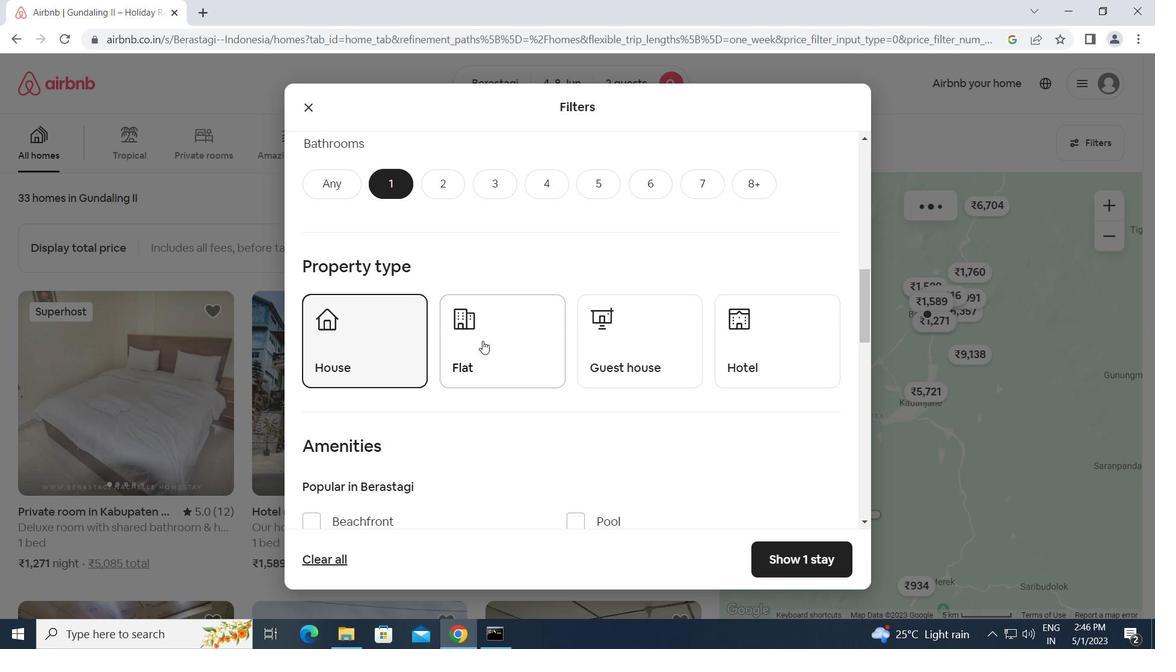 
Action: Mouse pressed left at (485, 341)
Screenshot: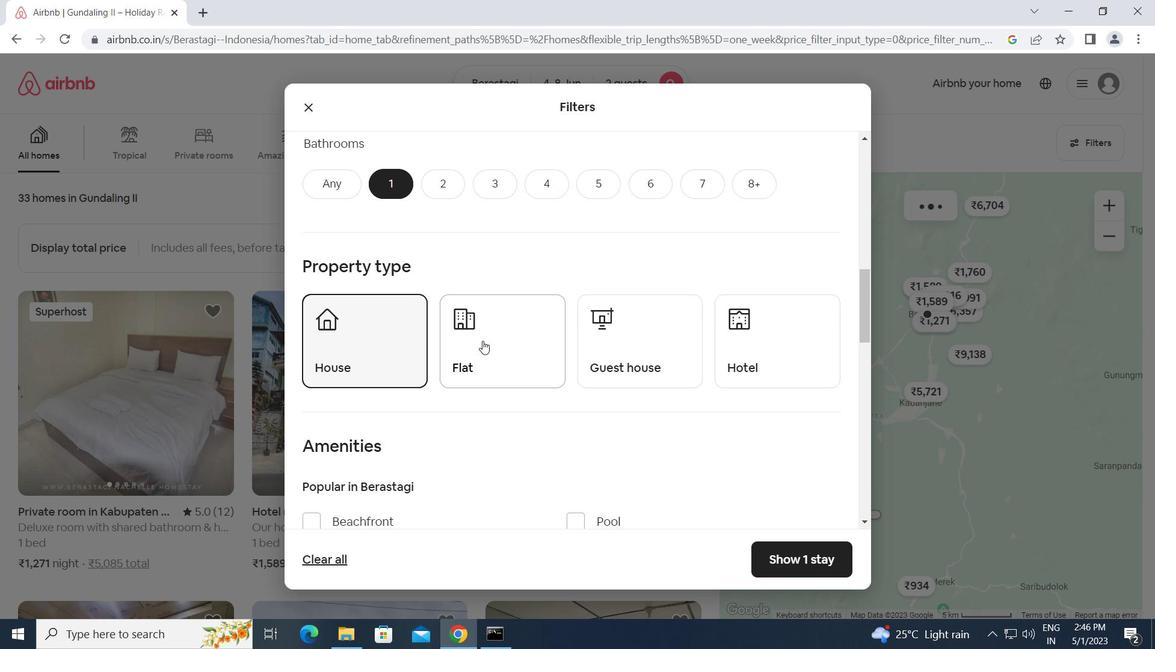 
Action: Mouse moved to (611, 340)
Screenshot: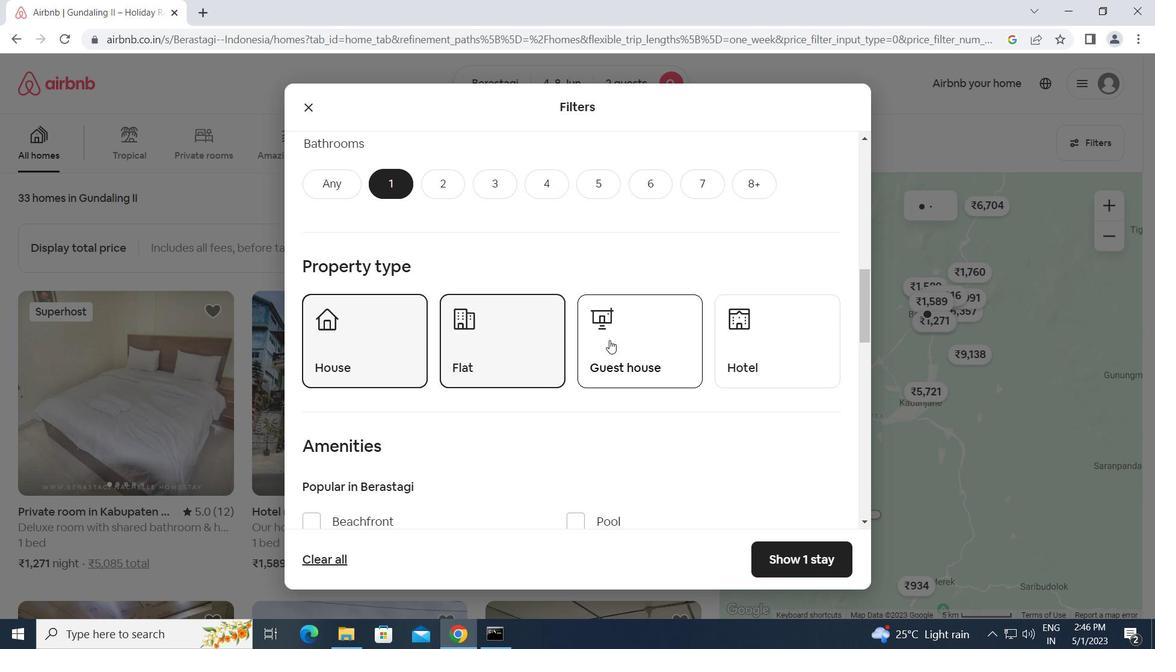 
Action: Mouse pressed left at (611, 340)
Screenshot: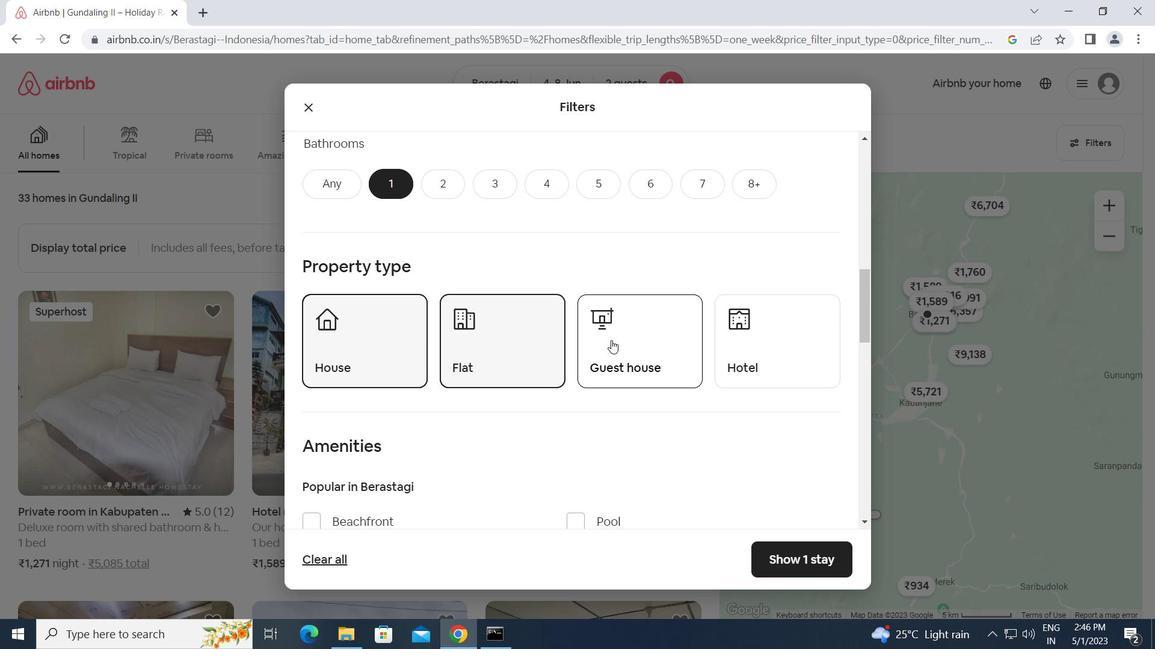 
Action: Mouse moved to (746, 344)
Screenshot: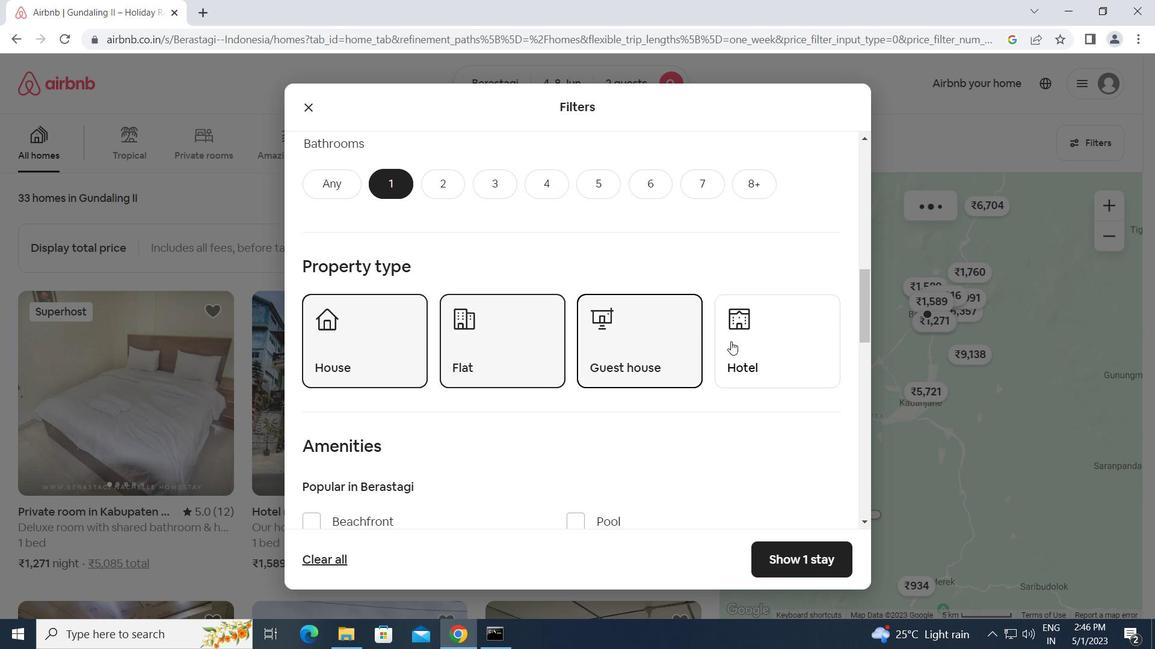 
Action: Mouse pressed left at (746, 344)
Screenshot: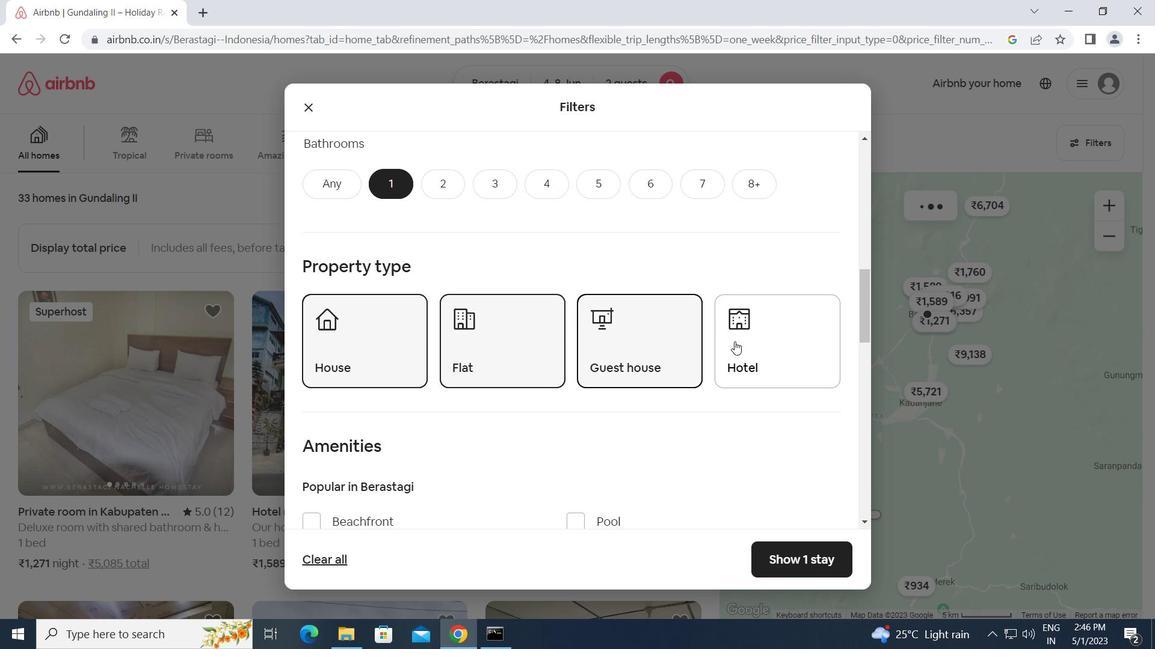 
Action: Mouse moved to (518, 429)
Screenshot: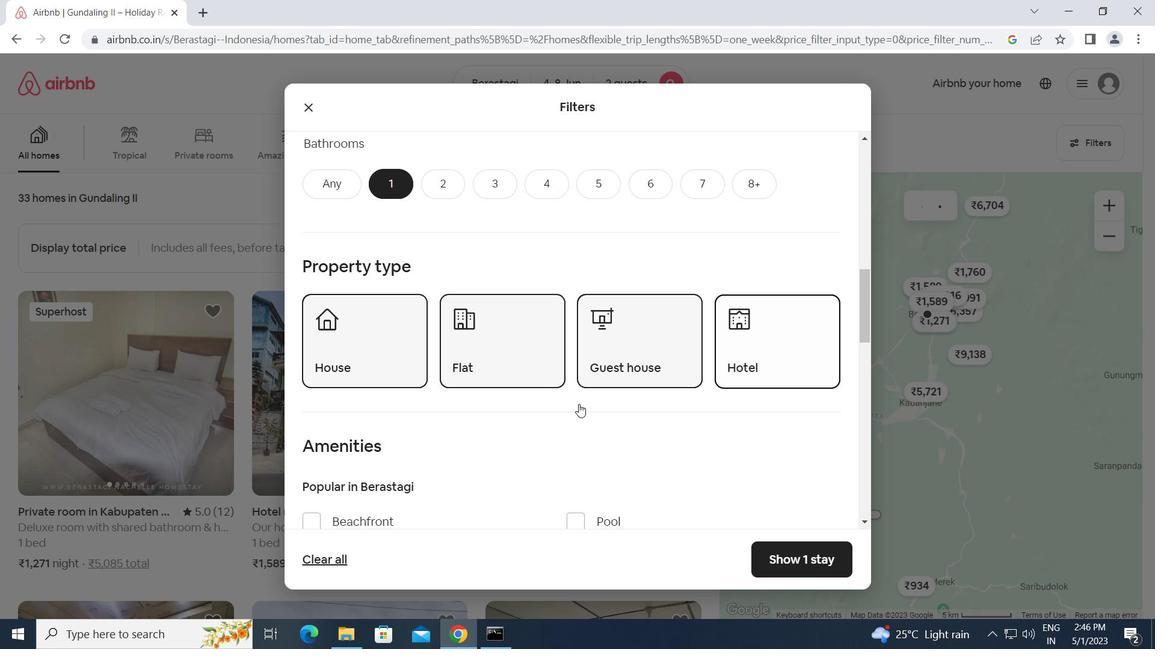 
Action: Mouse scrolled (518, 428) with delta (0, 0)
Screenshot: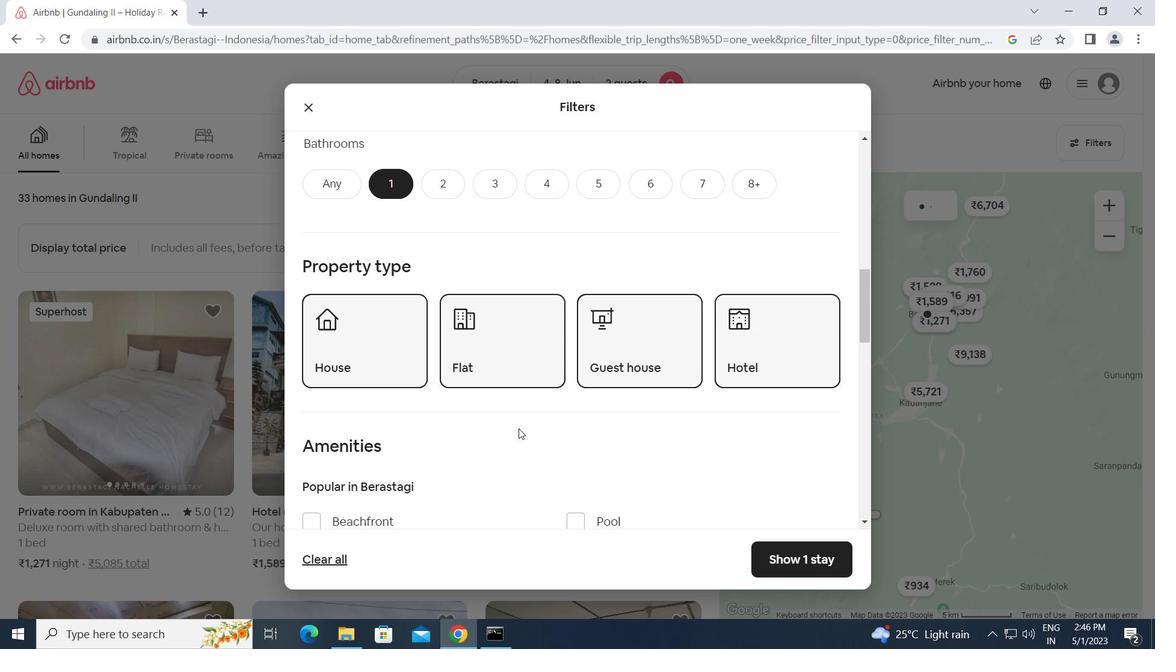 
Action: Mouse scrolled (518, 428) with delta (0, 0)
Screenshot: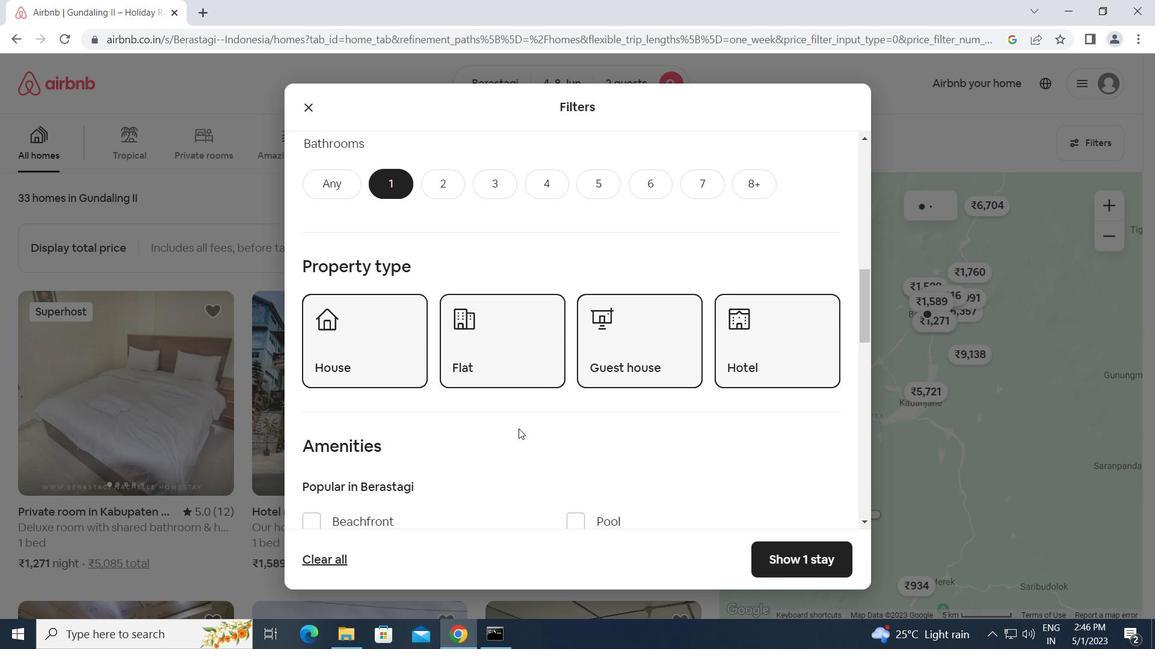 
Action: Mouse scrolled (518, 428) with delta (0, 0)
Screenshot: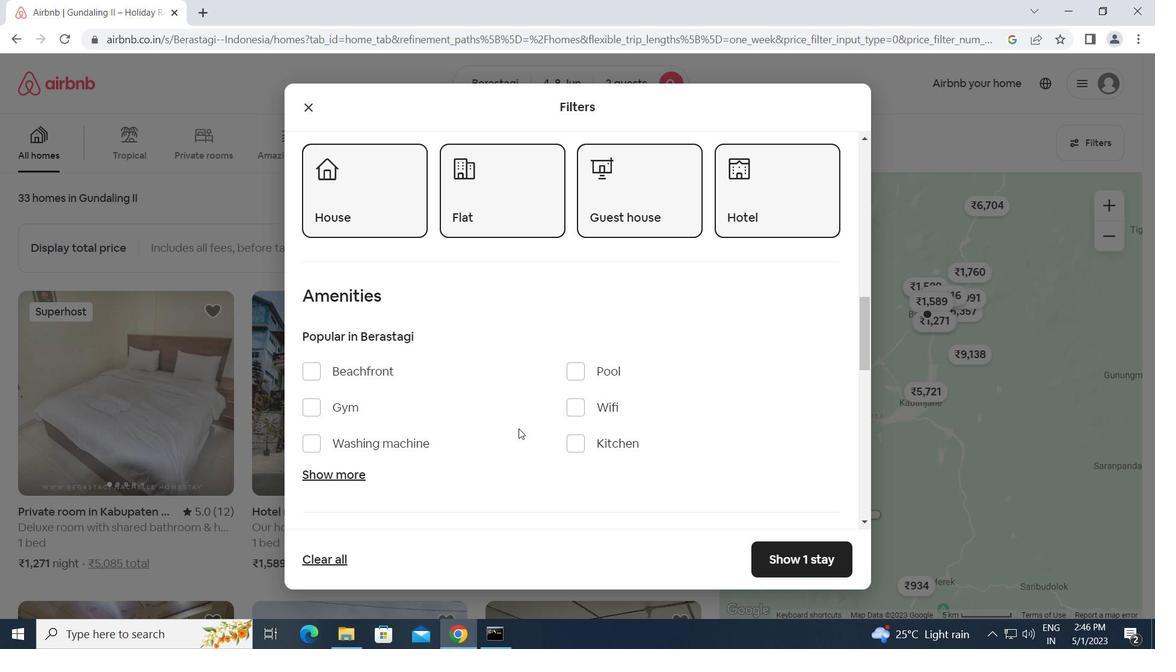 
Action: Mouse scrolled (518, 428) with delta (0, 0)
Screenshot: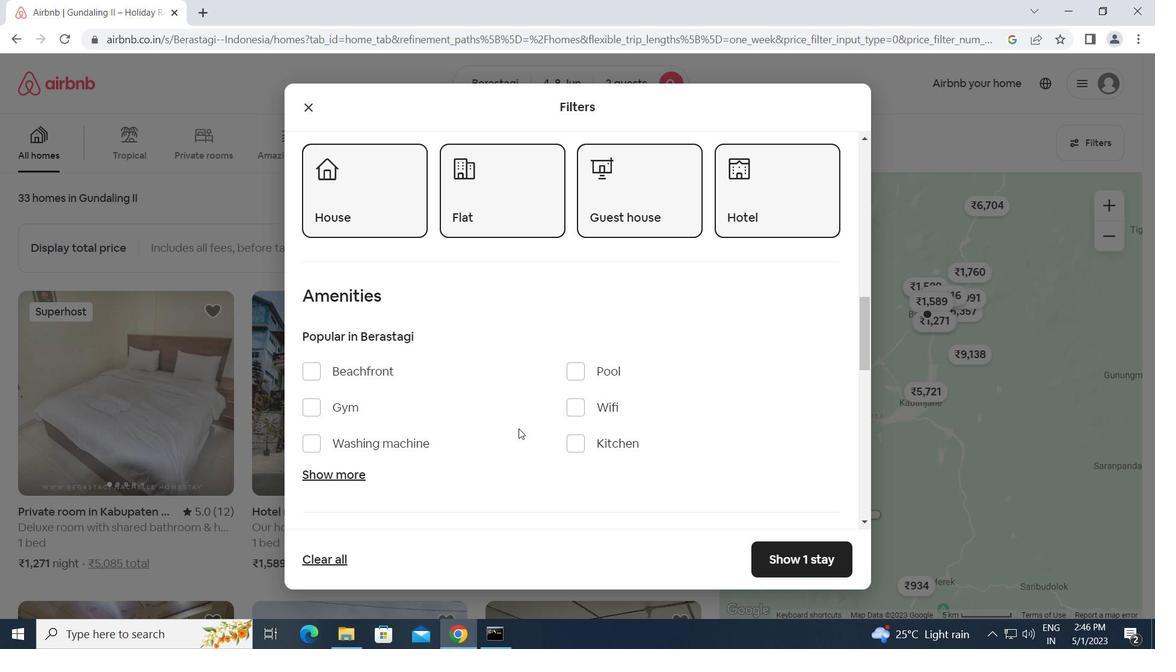 
Action: Mouse scrolled (518, 428) with delta (0, 0)
Screenshot: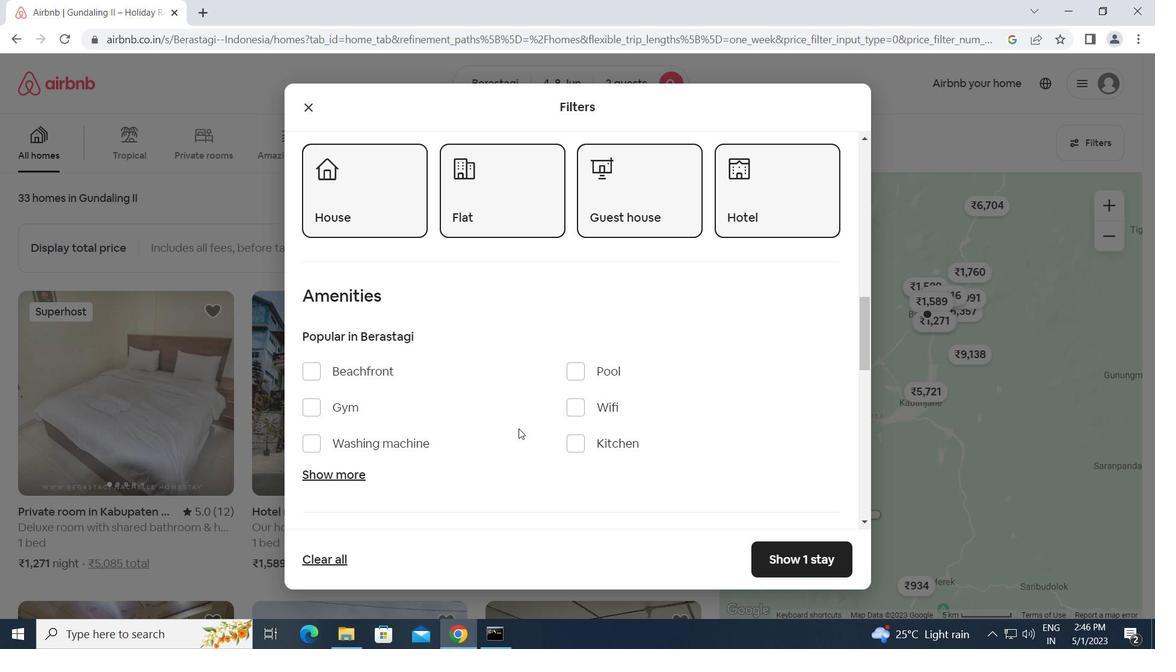
Action: Mouse moved to (793, 418)
Screenshot: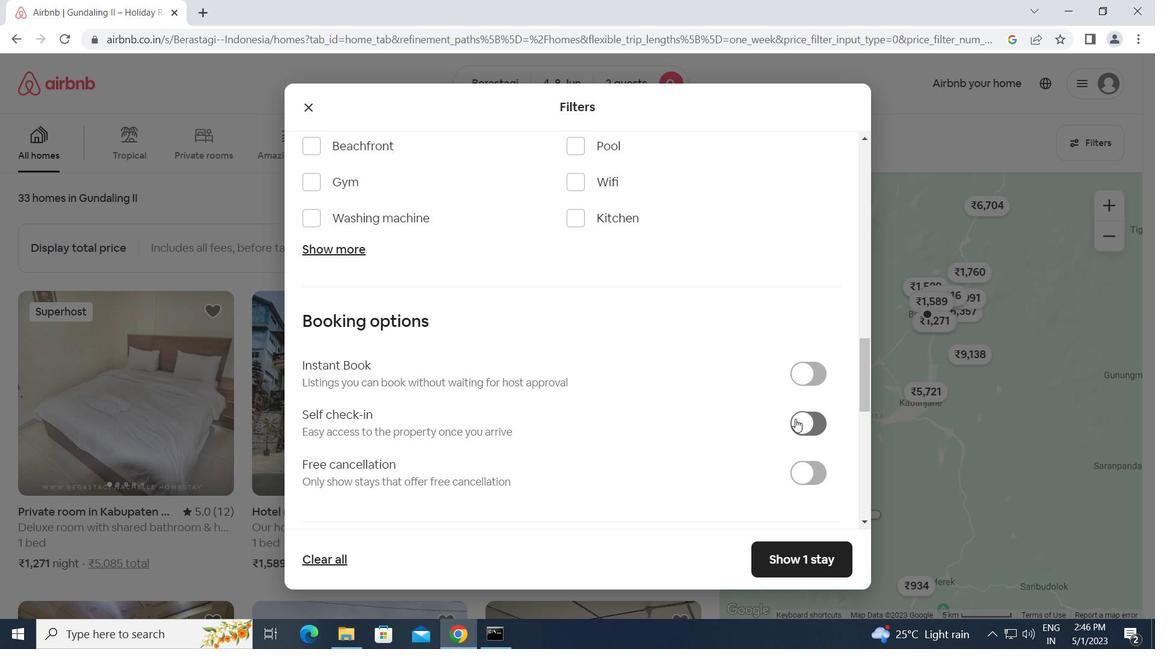 
Action: Mouse pressed left at (793, 418)
Screenshot: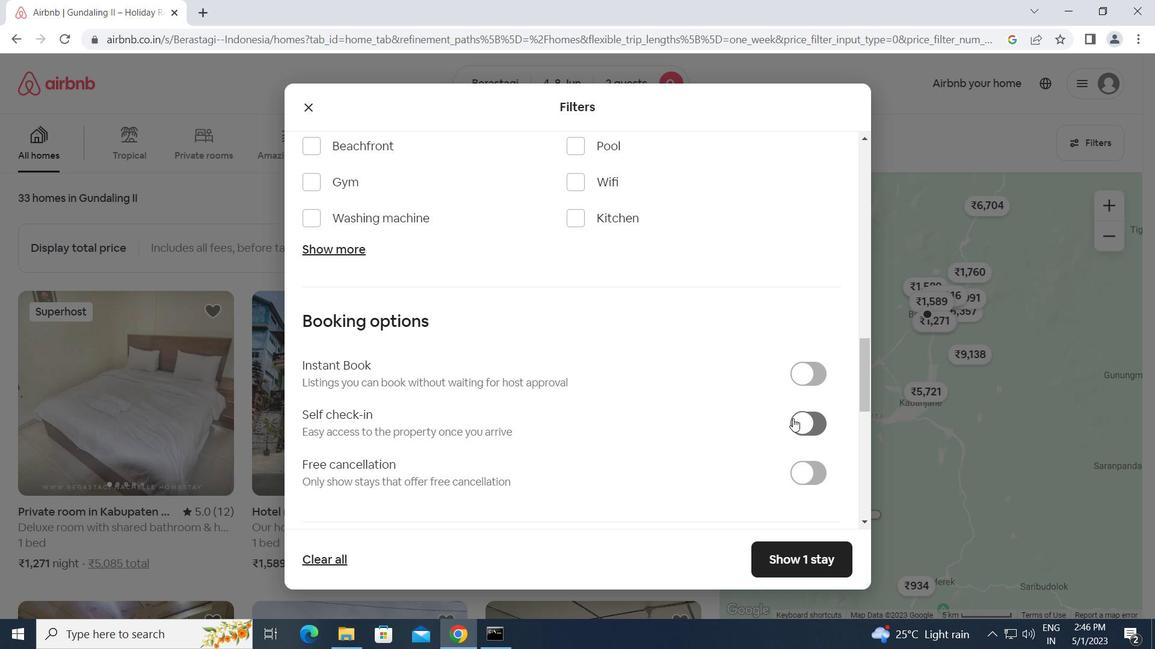 
Action: Mouse moved to (588, 459)
Screenshot: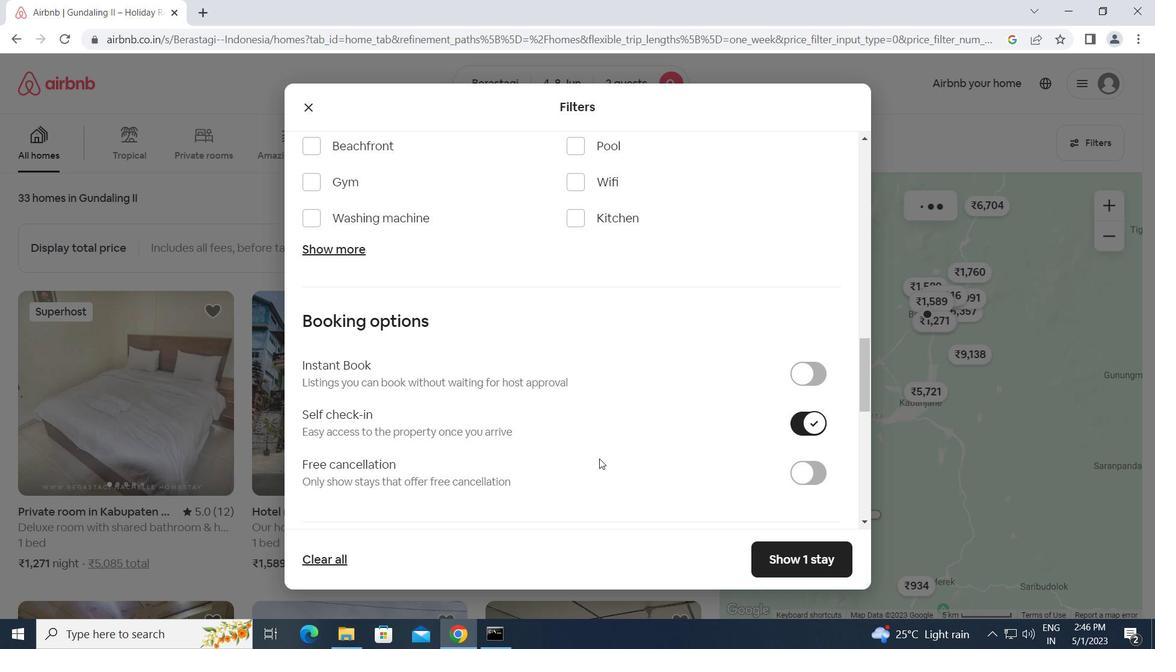 
Action: Mouse scrolled (588, 459) with delta (0, 0)
Screenshot: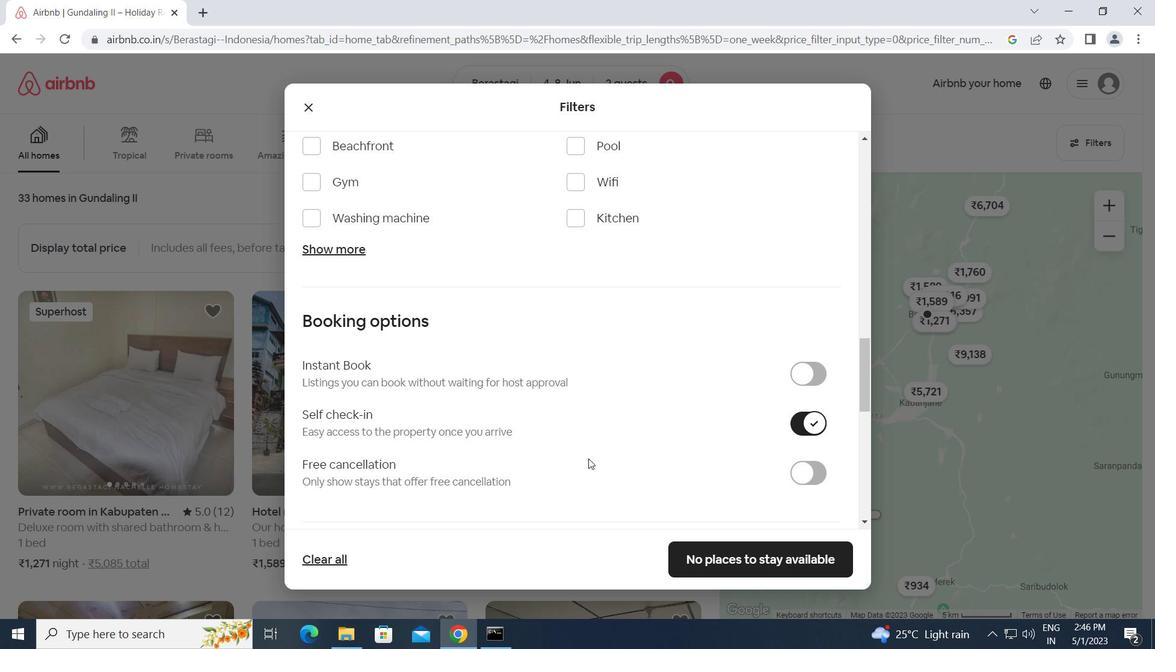 
Action: Mouse scrolled (588, 459) with delta (0, 0)
Screenshot: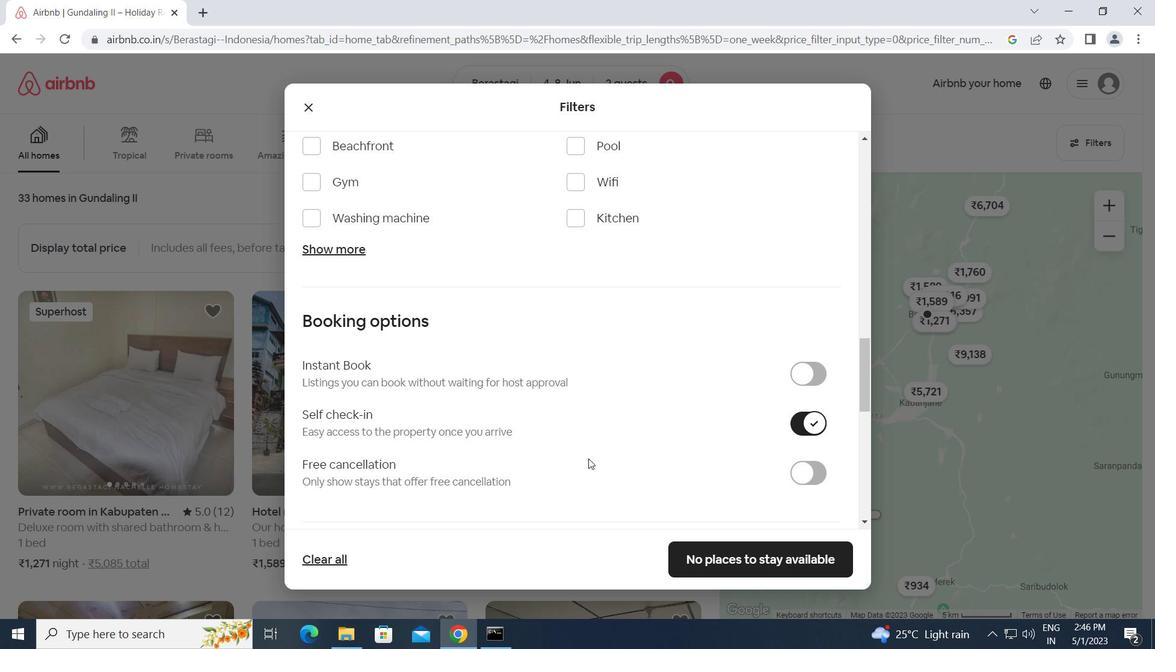 
Action: Mouse scrolled (588, 459) with delta (0, 0)
Screenshot: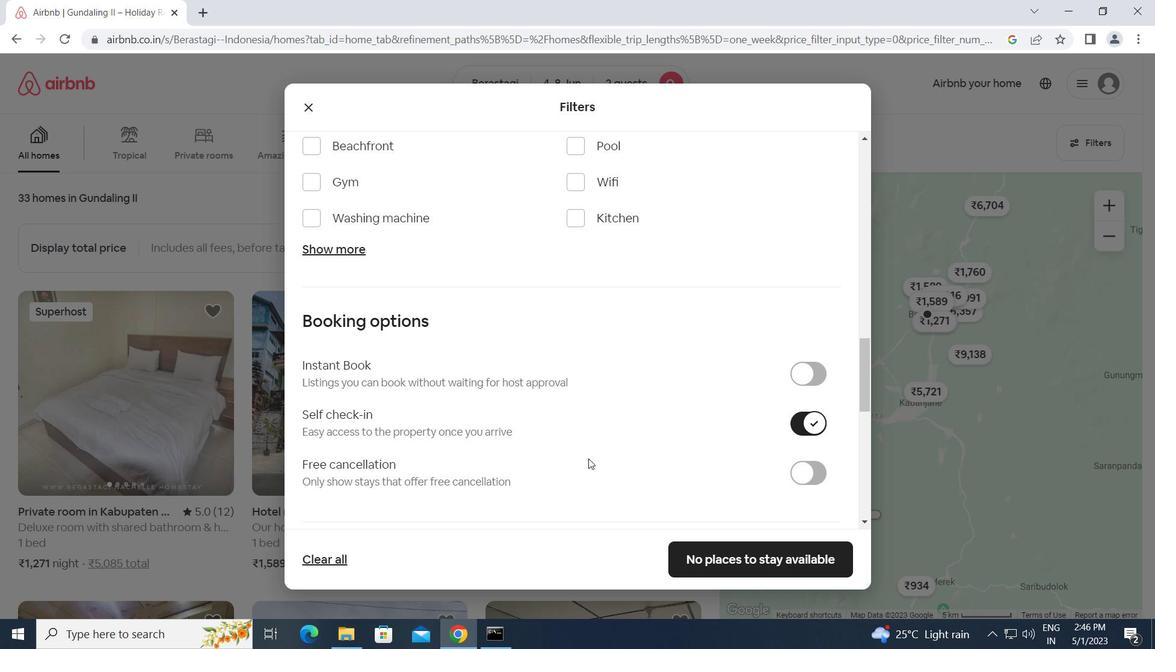 
Action: Mouse scrolled (588, 459) with delta (0, 0)
Screenshot: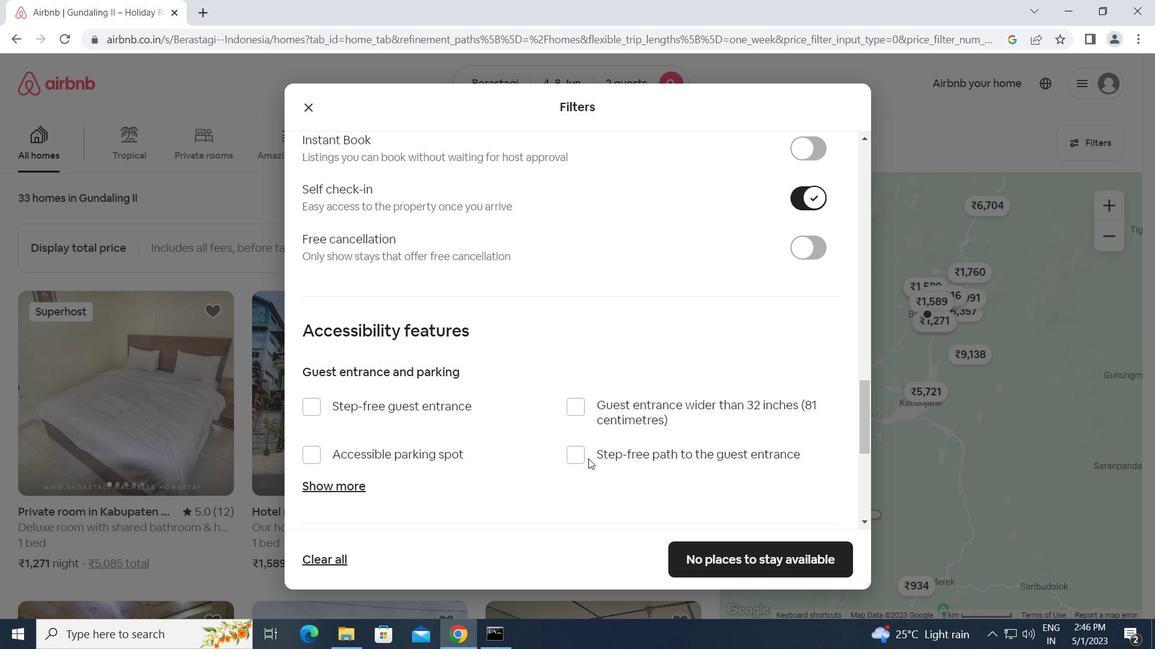 
Action: Mouse scrolled (588, 459) with delta (0, 0)
Screenshot: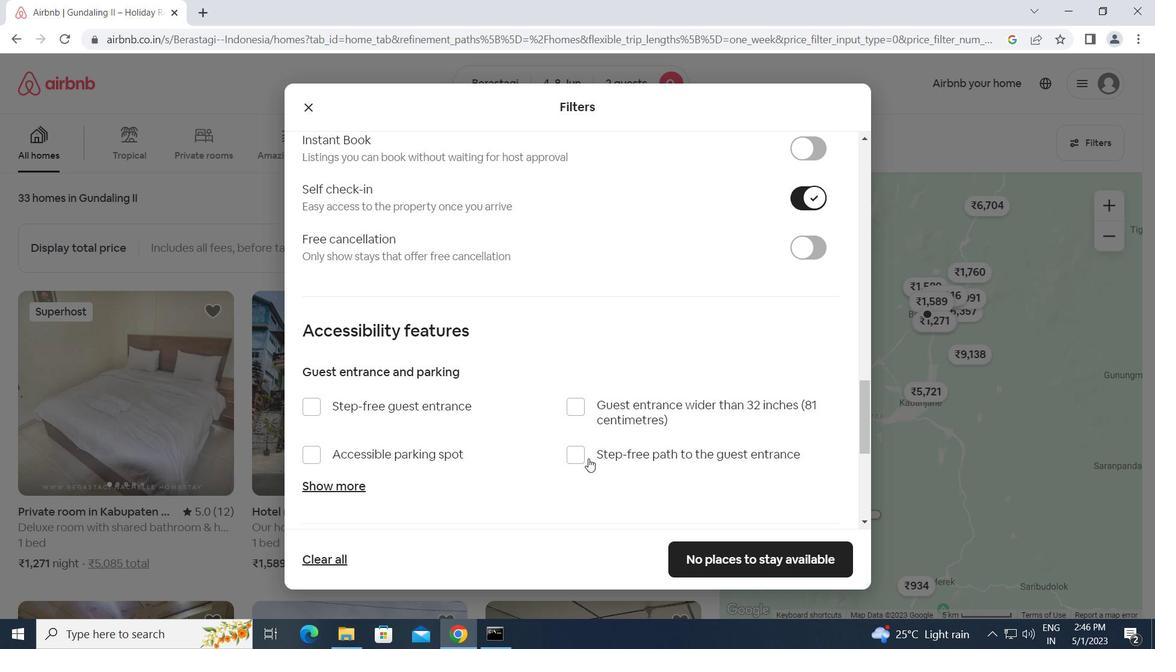 
Action: Mouse moved to (588, 460)
Screenshot: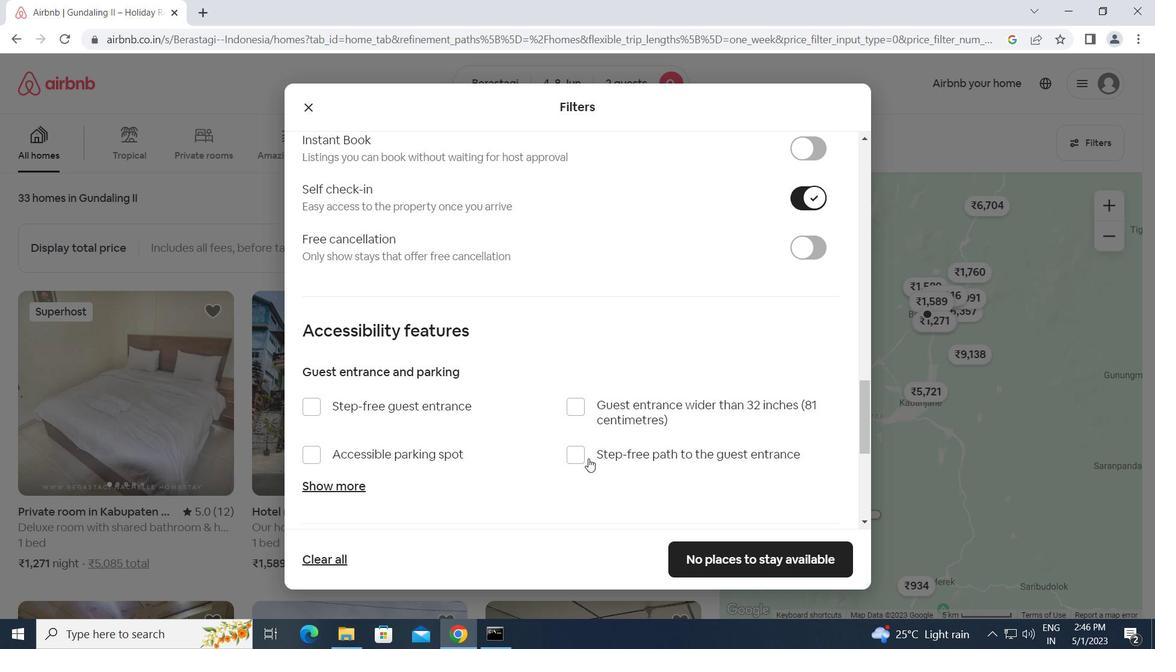 
Action: Mouse scrolled (588, 459) with delta (0, 0)
Screenshot: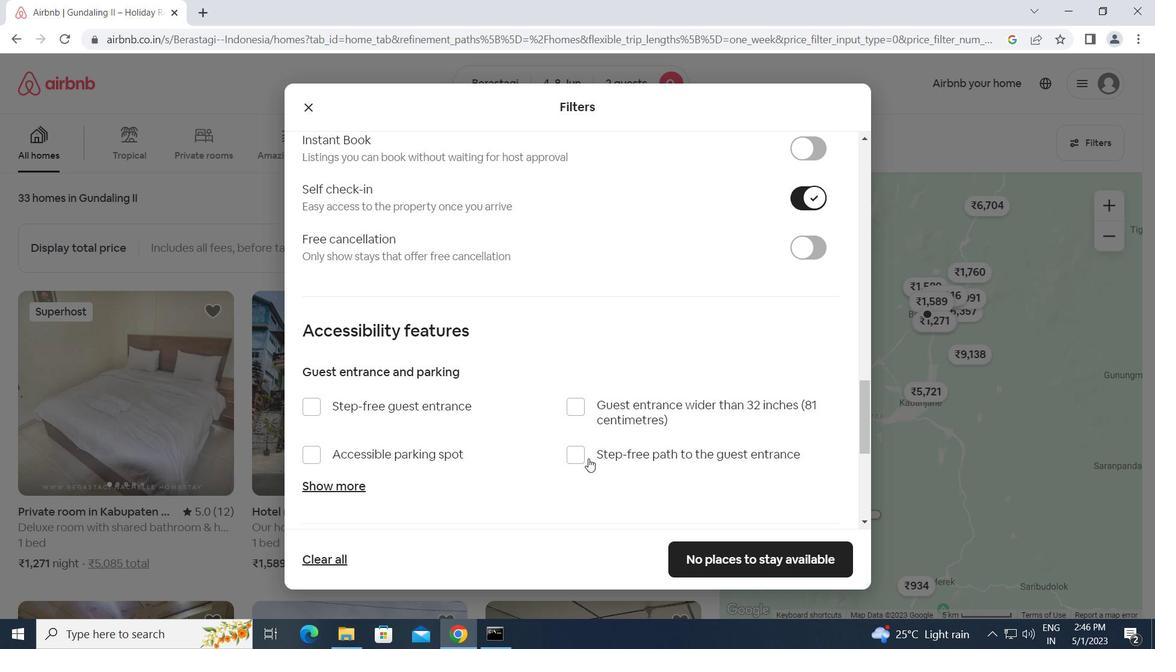 
Action: Mouse scrolled (588, 459) with delta (0, 0)
Screenshot: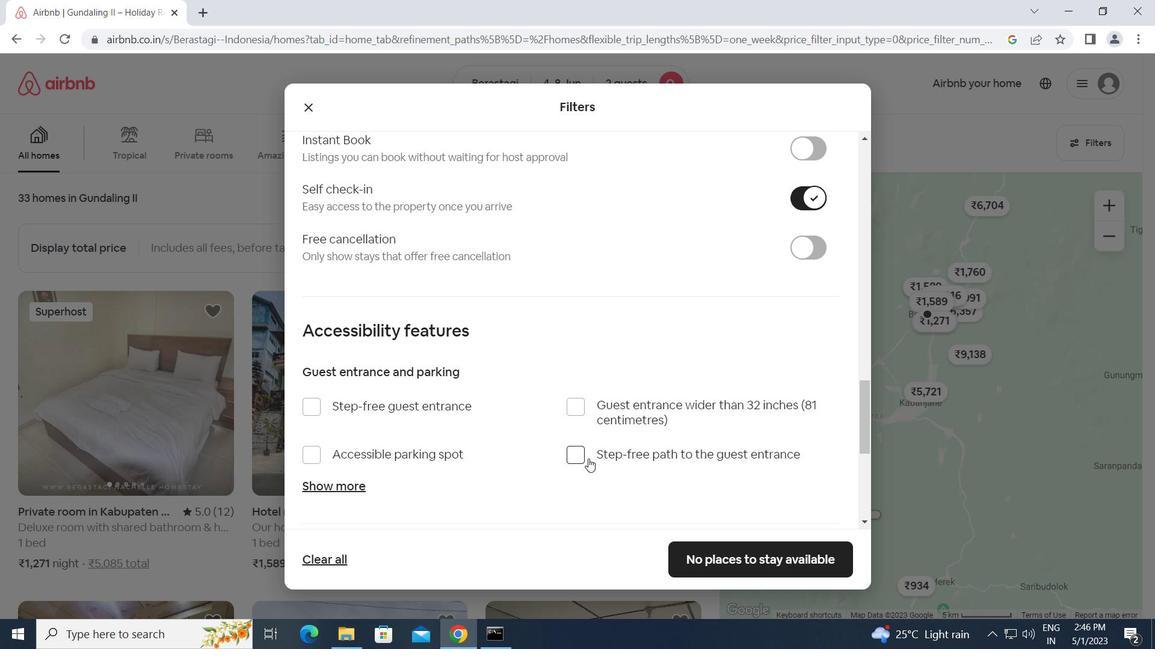
Action: Mouse scrolled (588, 459) with delta (0, 0)
Screenshot: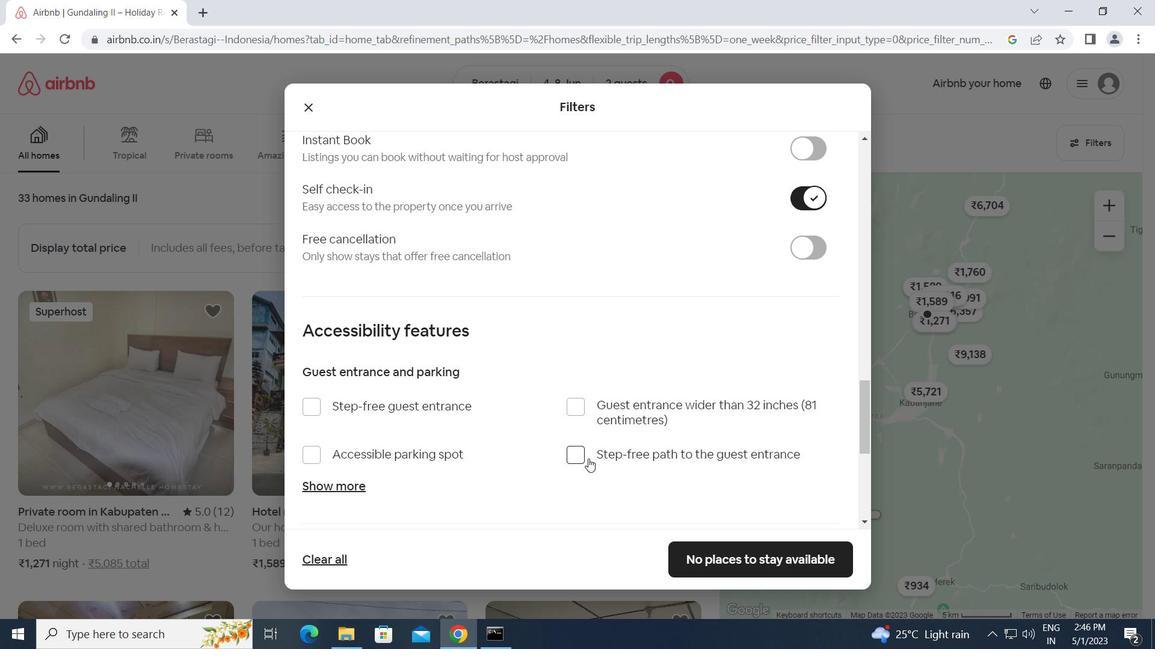 
Action: Mouse moved to (314, 424)
Screenshot: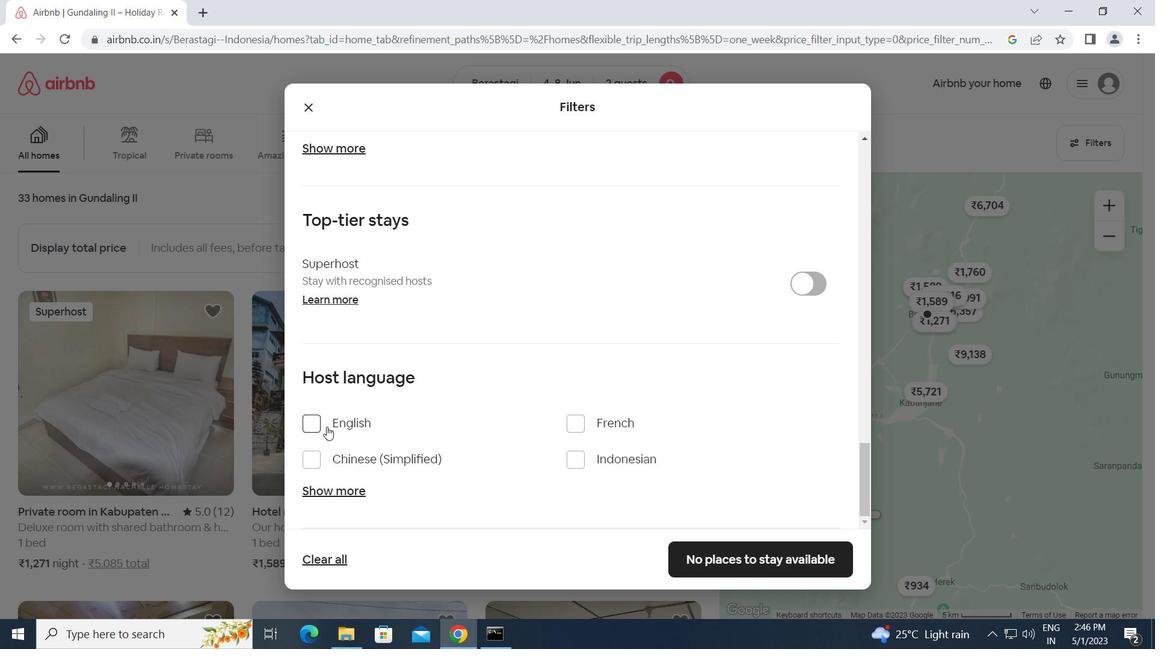 
Action: Mouse pressed left at (314, 424)
Screenshot: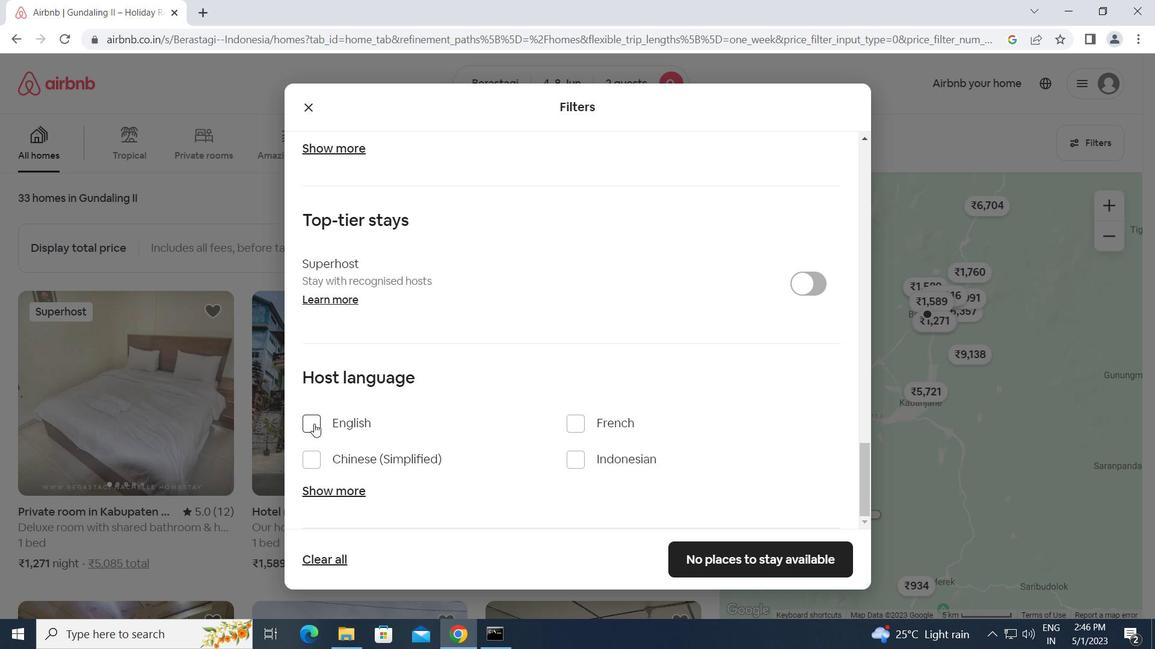 
Action: Mouse moved to (708, 554)
Screenshot: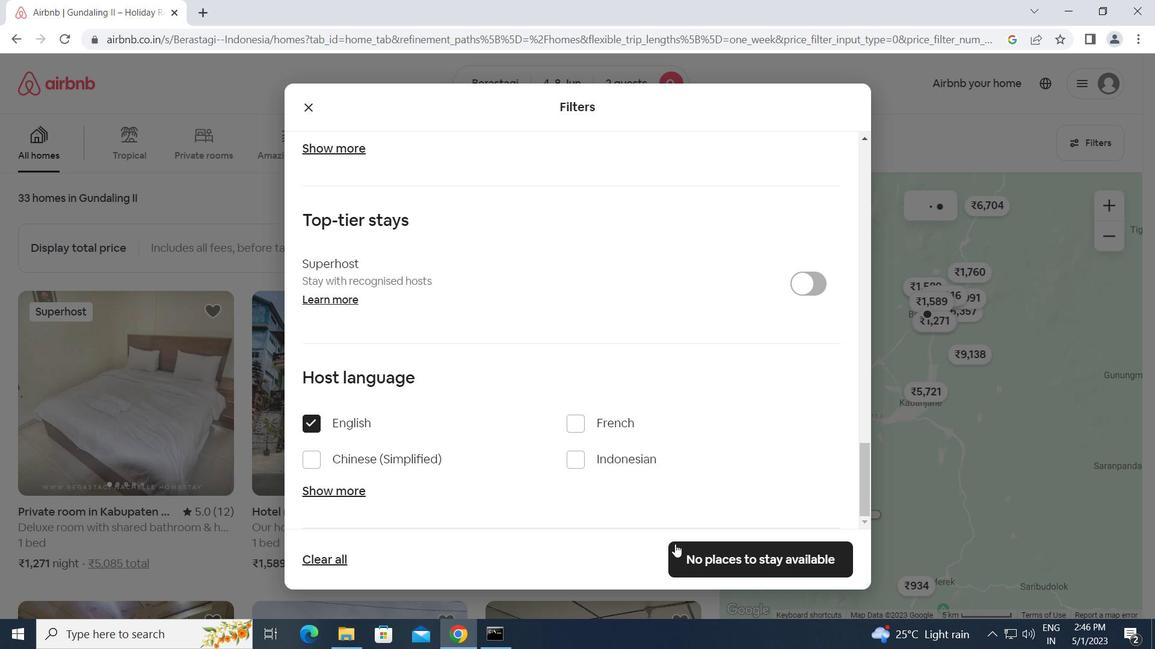 
Action: Mouse pressed left at (708, 554)
Screenshot: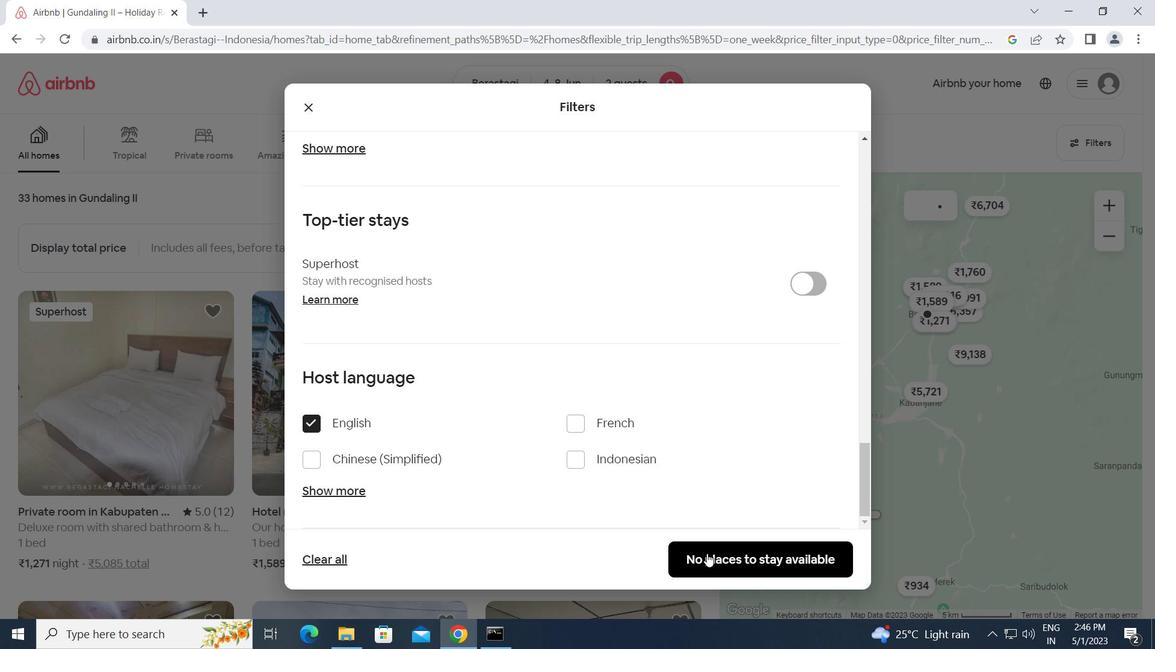 
